Task: In the Contact  JacksonJohn@Zoho.com, Log Postal mail with desription: 'Received a postal mail package from a customer returning a product.'; Add date: '16 August, 2023', attach the document: Project_plan.docx. Logged in from softage.10@softage.net
Action: Mouse moved to (77, 62)
Screenshot: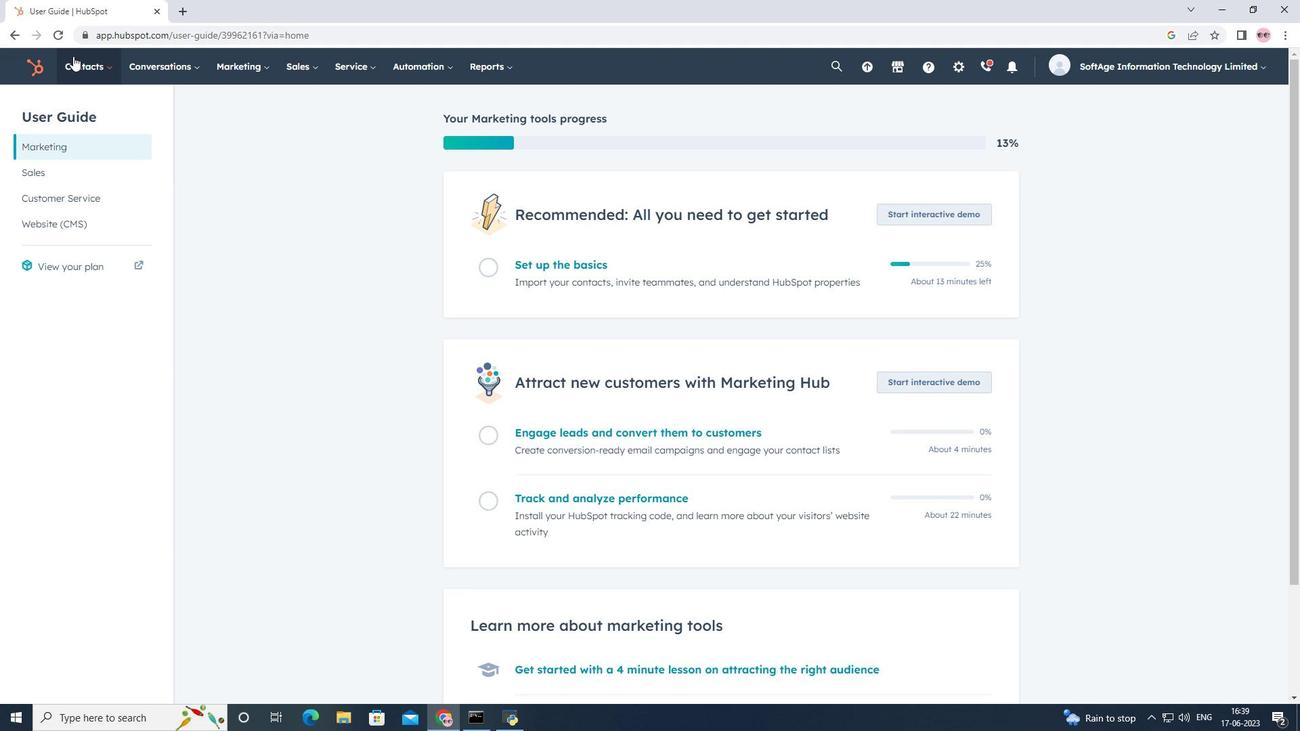 
Action: Mouse pressed left at (77, 62)
Screenshot: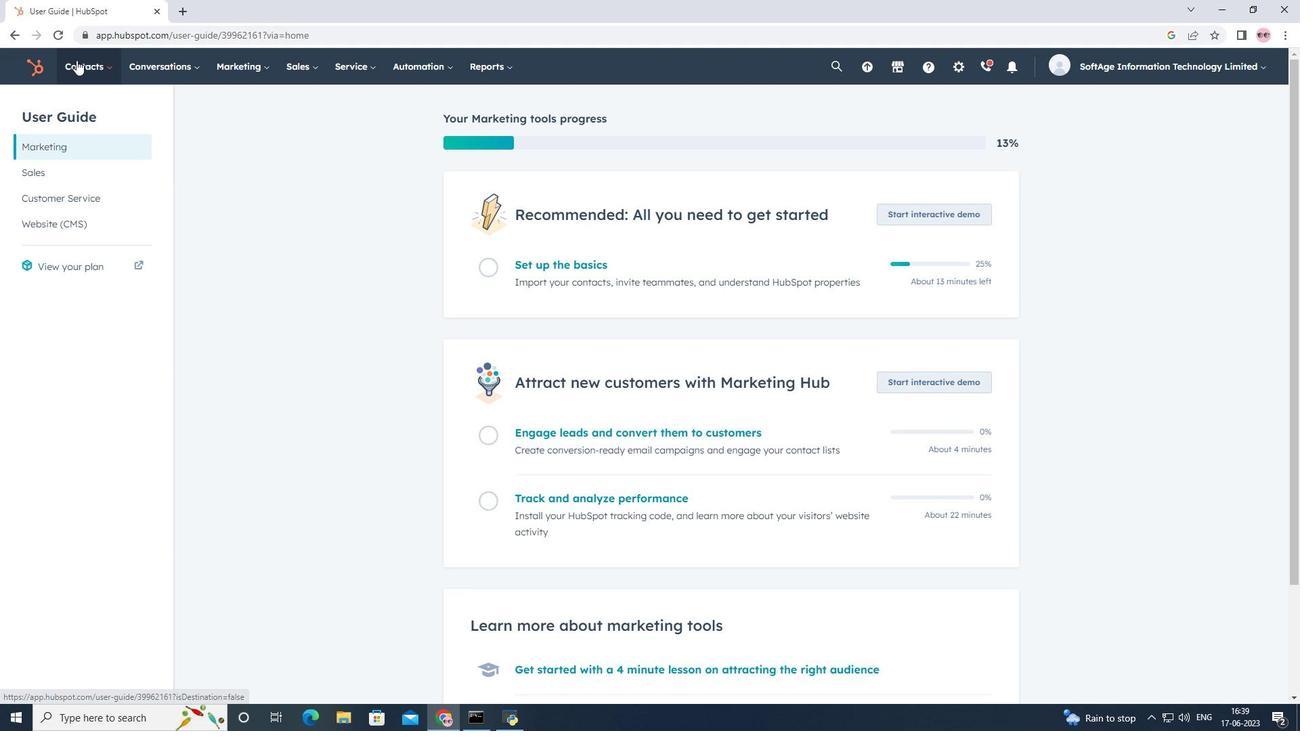 
Action: Mouse moved to (95, 104)
Screenshot: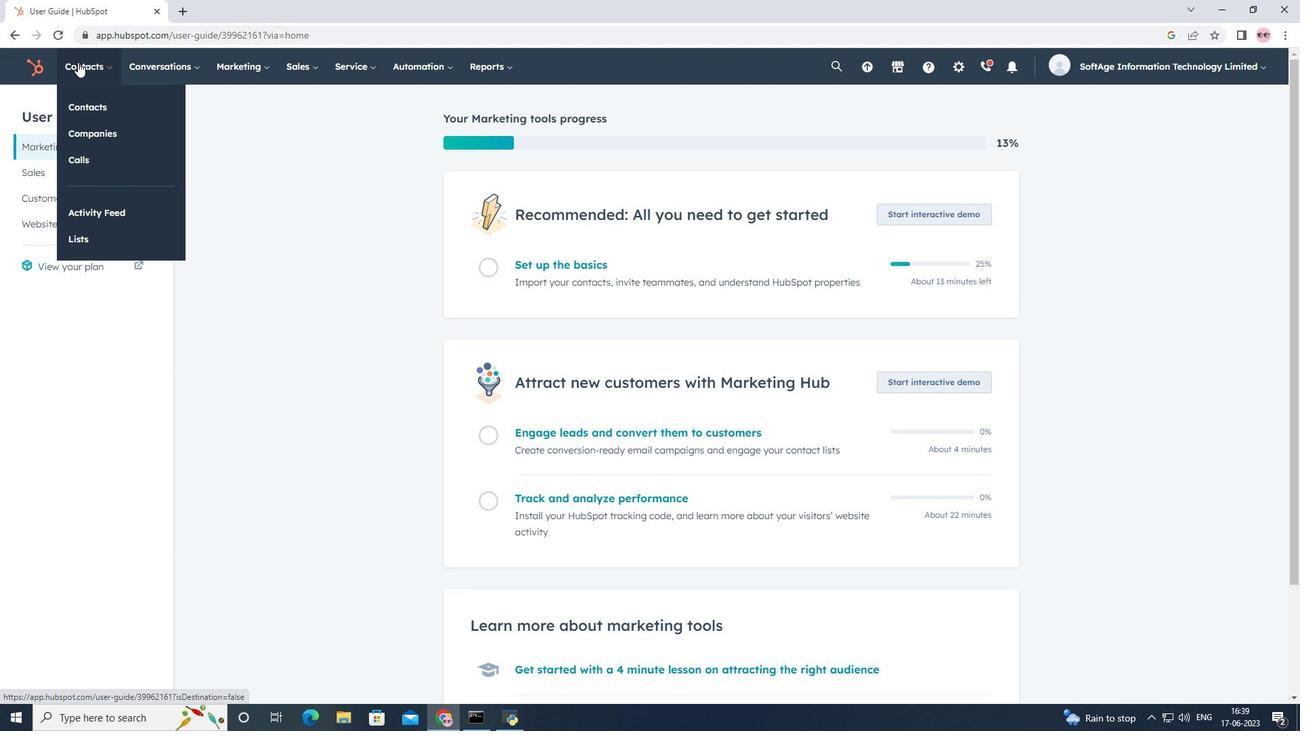 
Action: Mouse pressed left at (95, 104)
Screenshot: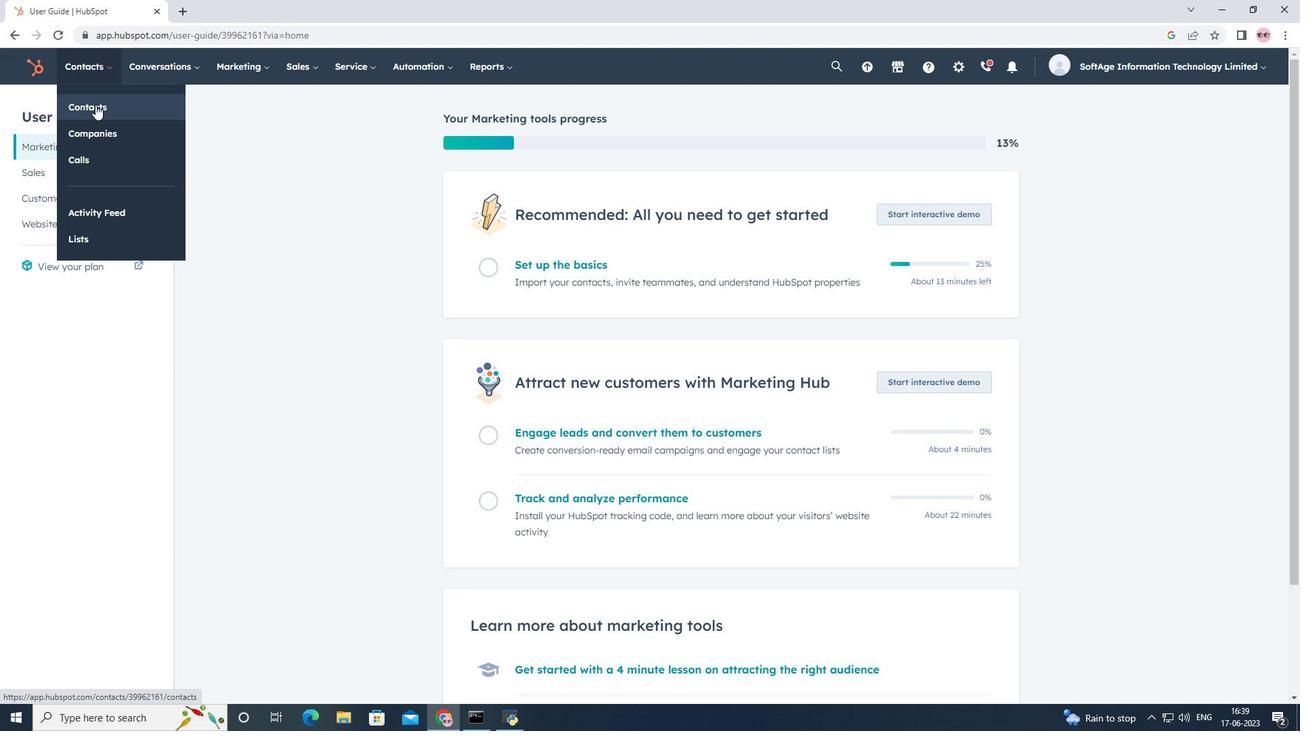
Action: Mouse moved to (107, 210)
Screenshot: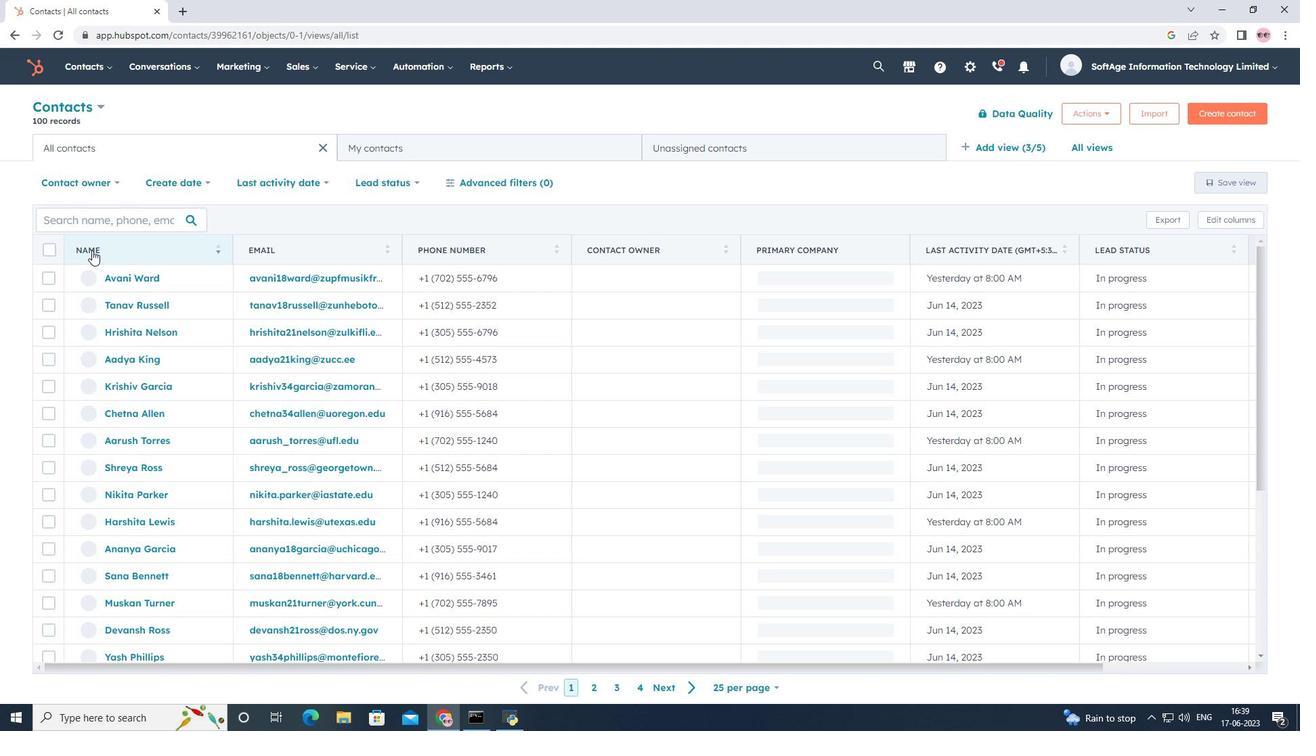
Action: Mouse pressed left at (107, 210)
Screenshot: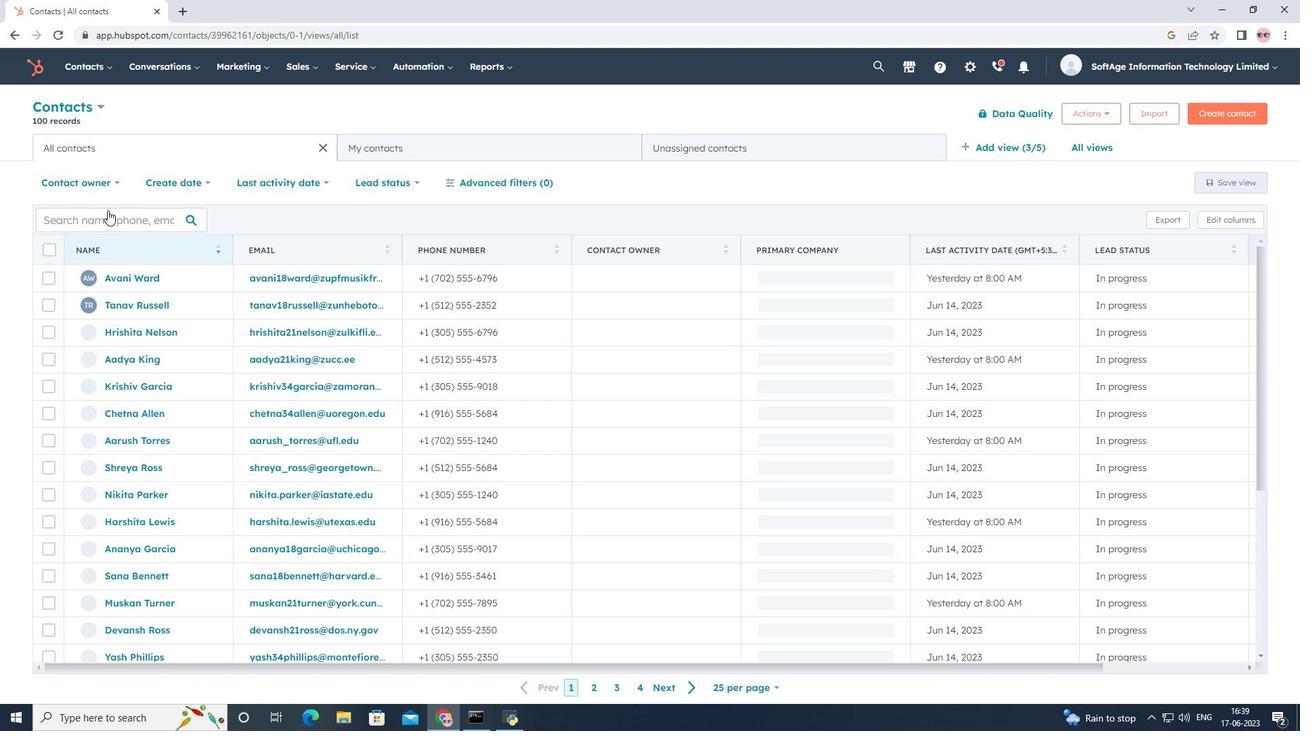 
Action: Mouse moved to (107, 216)
Screenshot: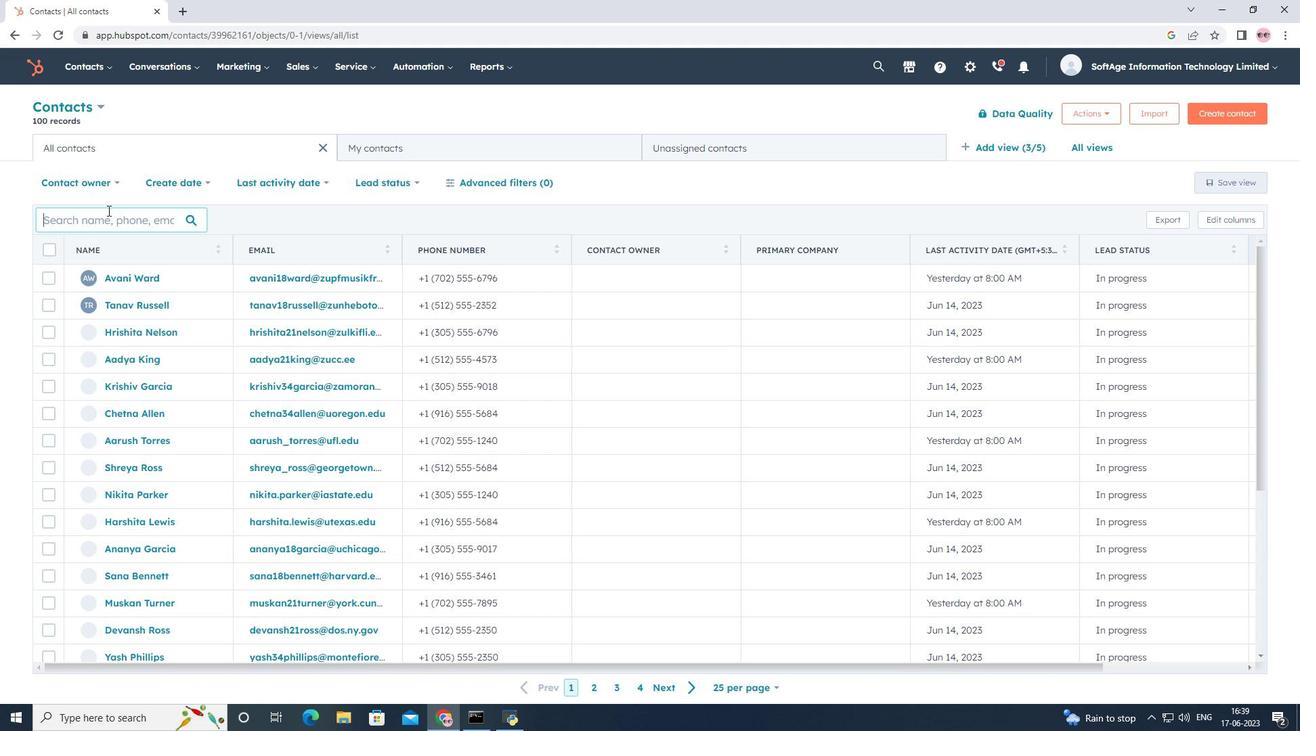 
Action: Key pressed <Key.shift>JA<Key.backspace>ackson<Key.shift>John<Key.shift>@<Key.shift>Zoho.com
Screenshot: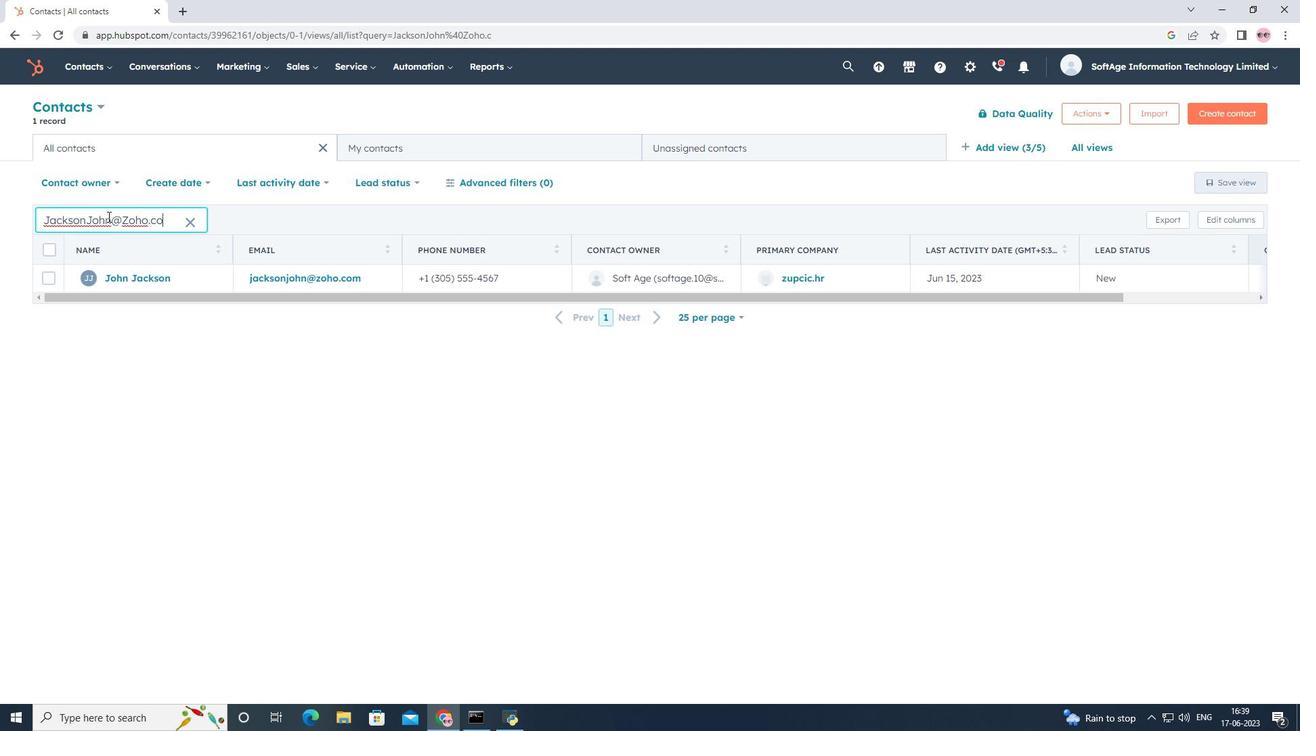 
Action: Mouse moved to (142, 279)
Screenshot: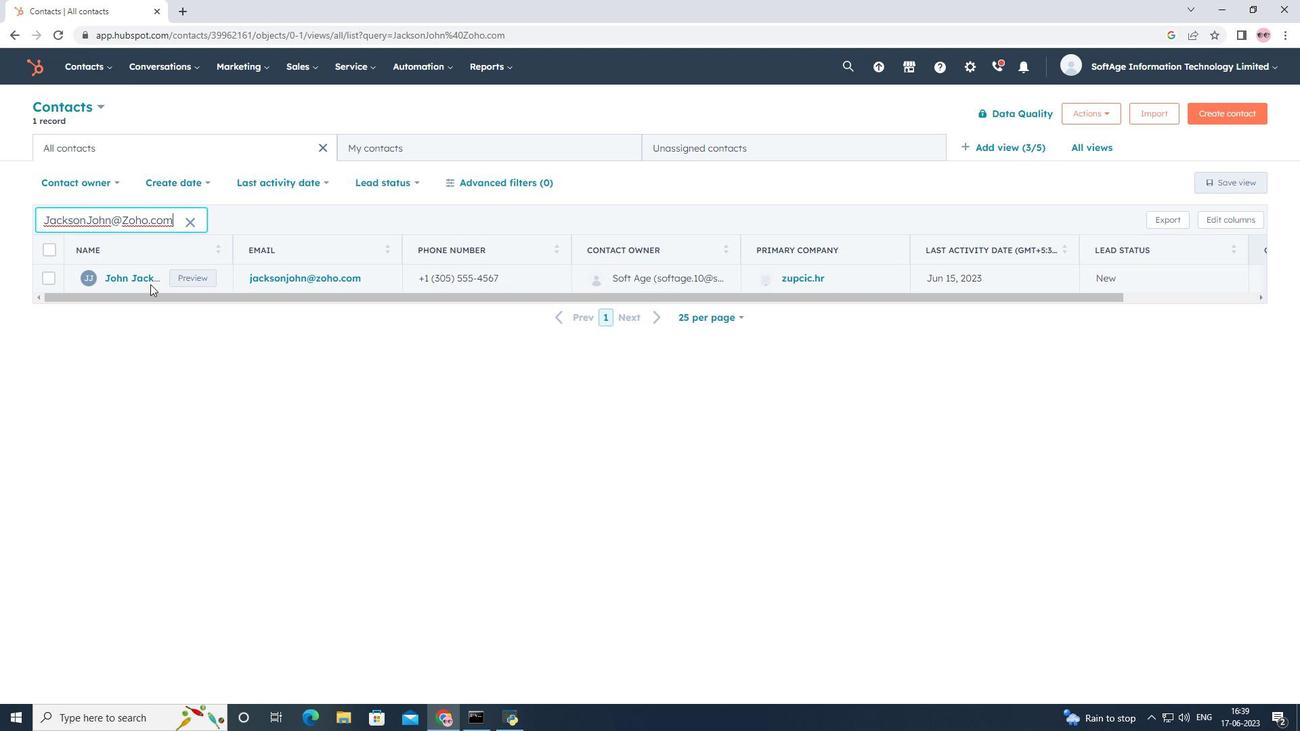 
Action: Mouse pressed left at (142, 279)
Screenshot: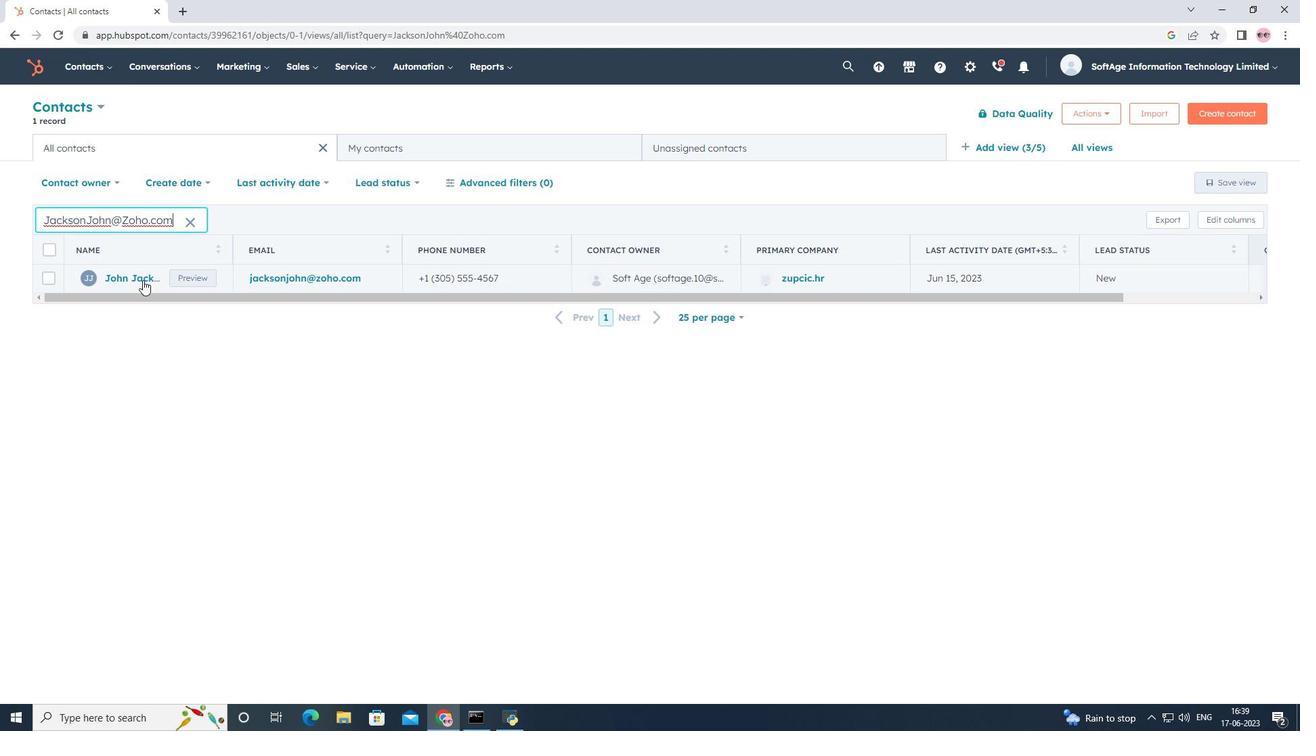 
Action: Mouse moved to (259, 220)
Screenshot: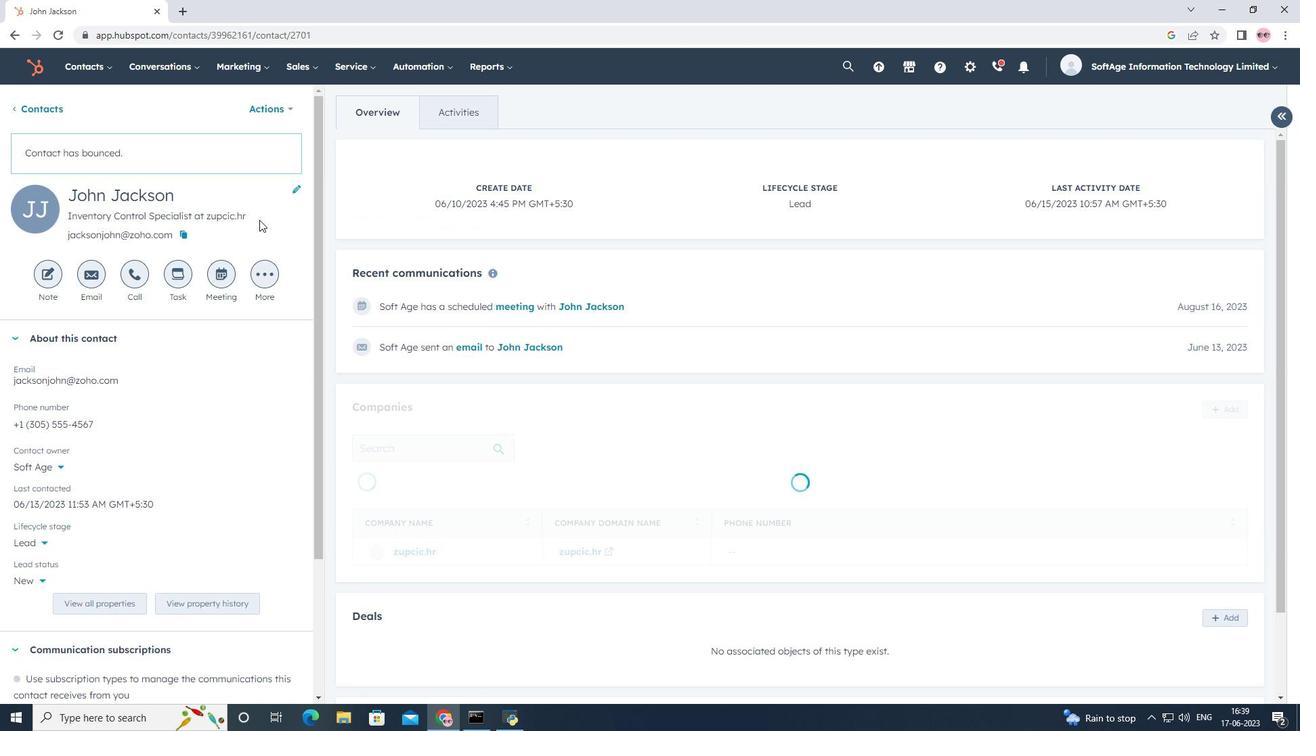 
Action: Mouse pressed left at (259, 220)
Screenshot: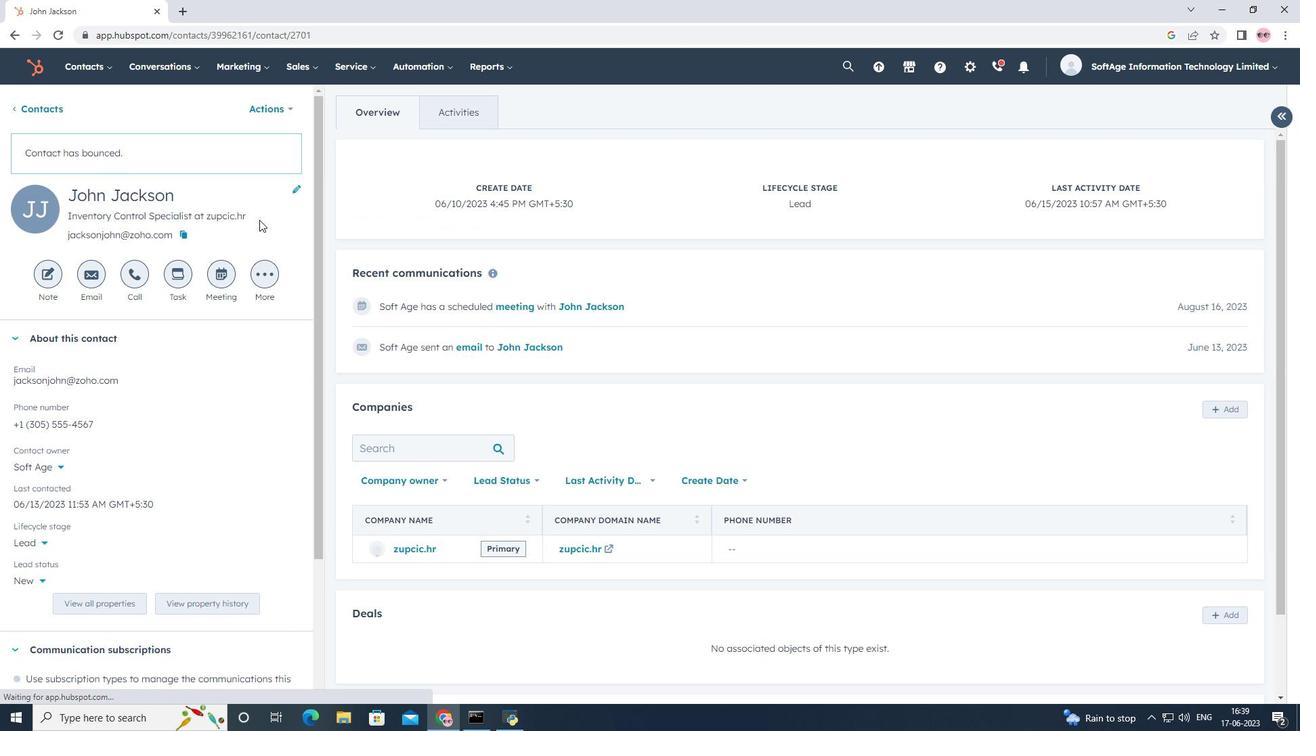 
Action: Mouse moved to (270, 270)
Screenshot: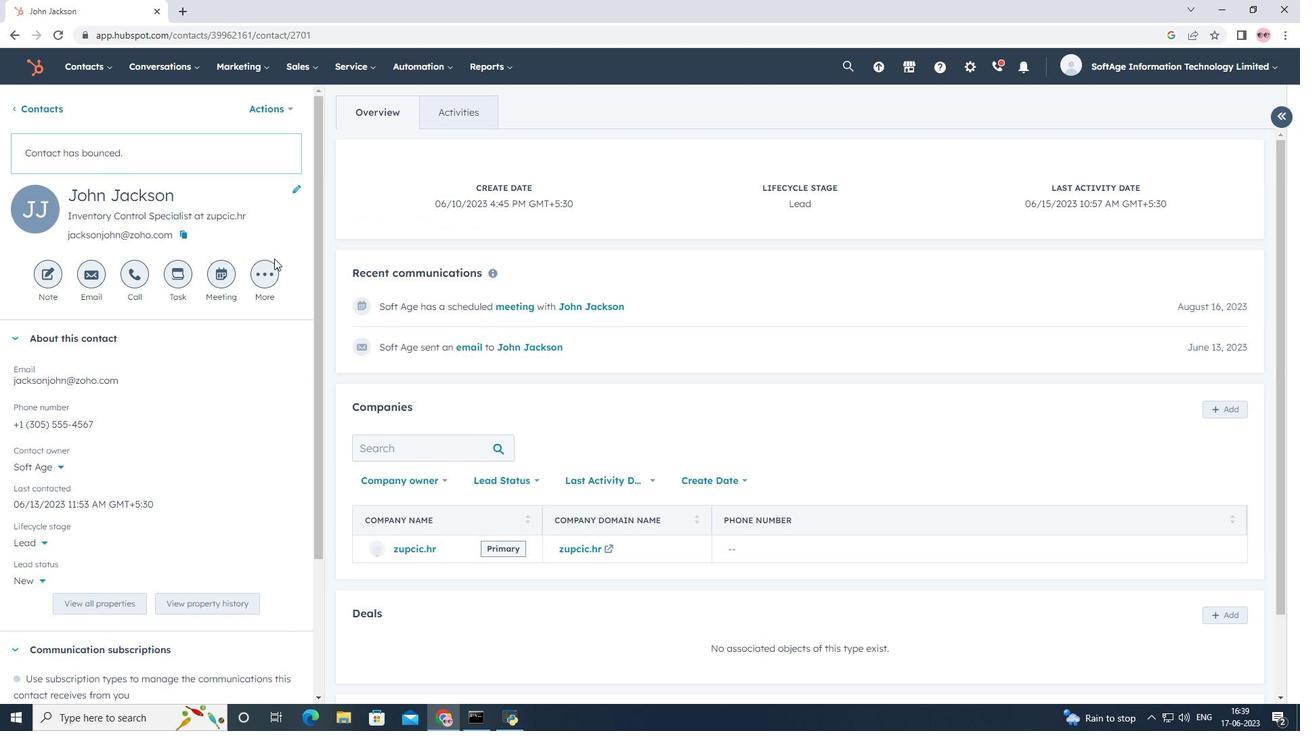 
Action: Mouse pressed left at (270, 270)
Screenshot: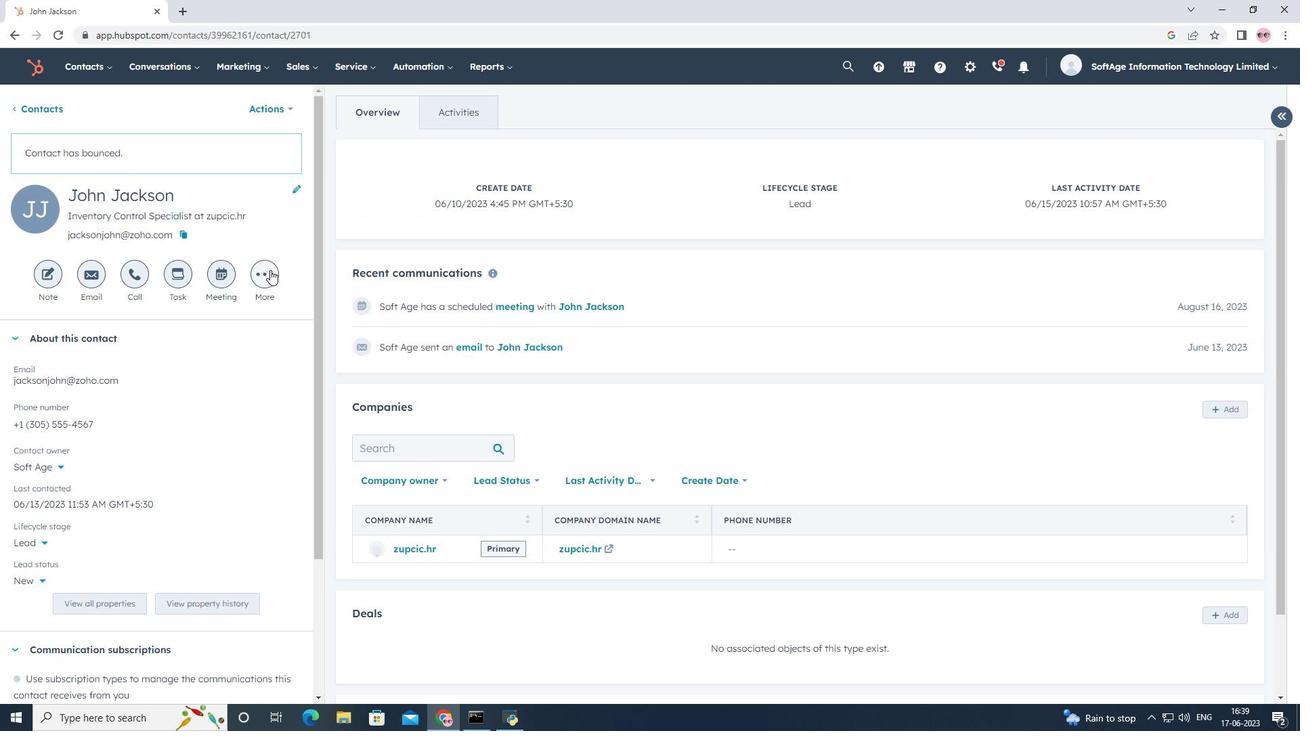 
Action: Mouse moved to (262, 467)
Screenshot: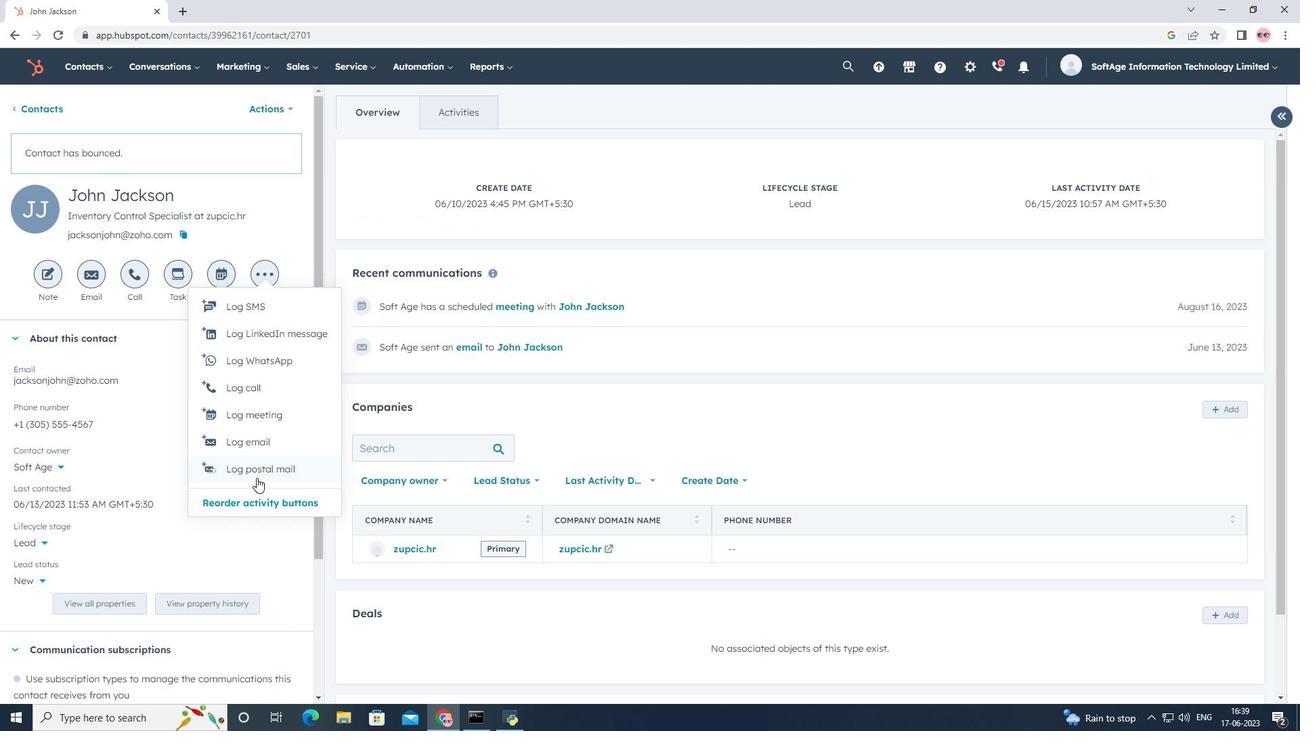 
Action: Mouse pressed left at (262, 467)
Screenshot: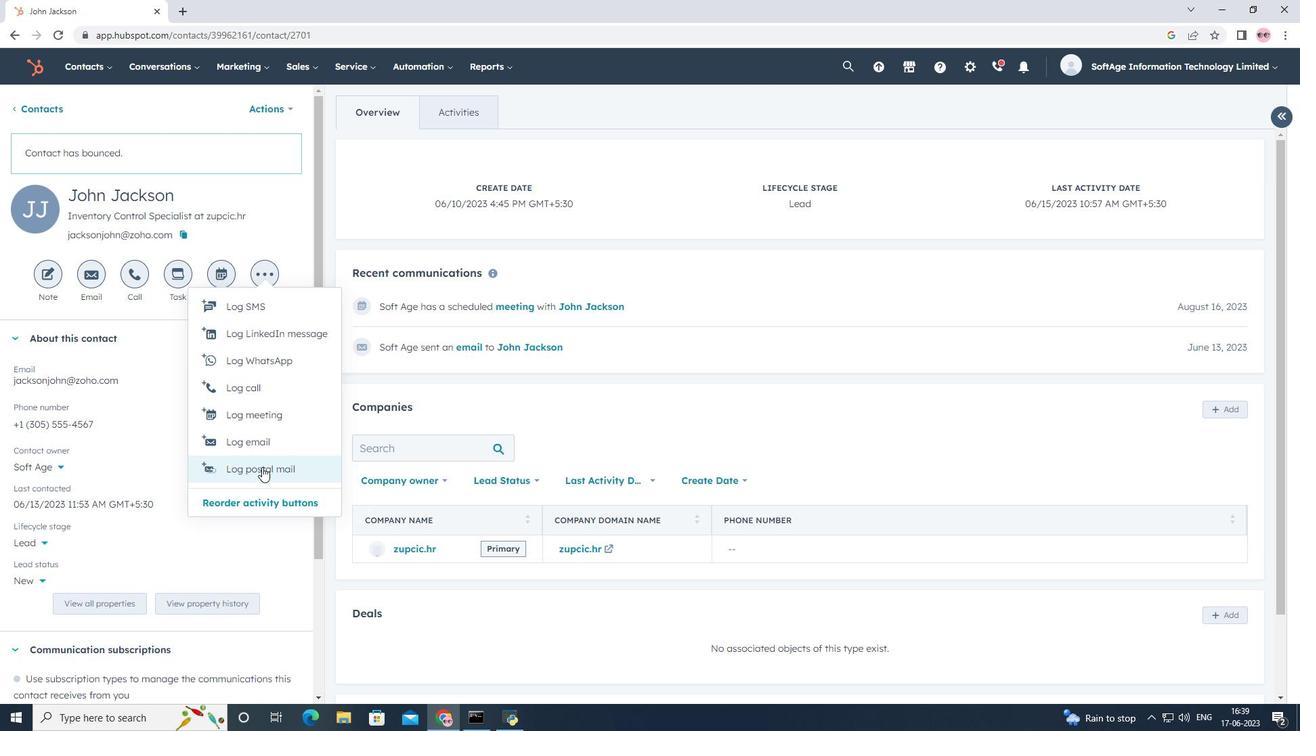 
Action: Mouse moved to (788, 512)
Screenshot: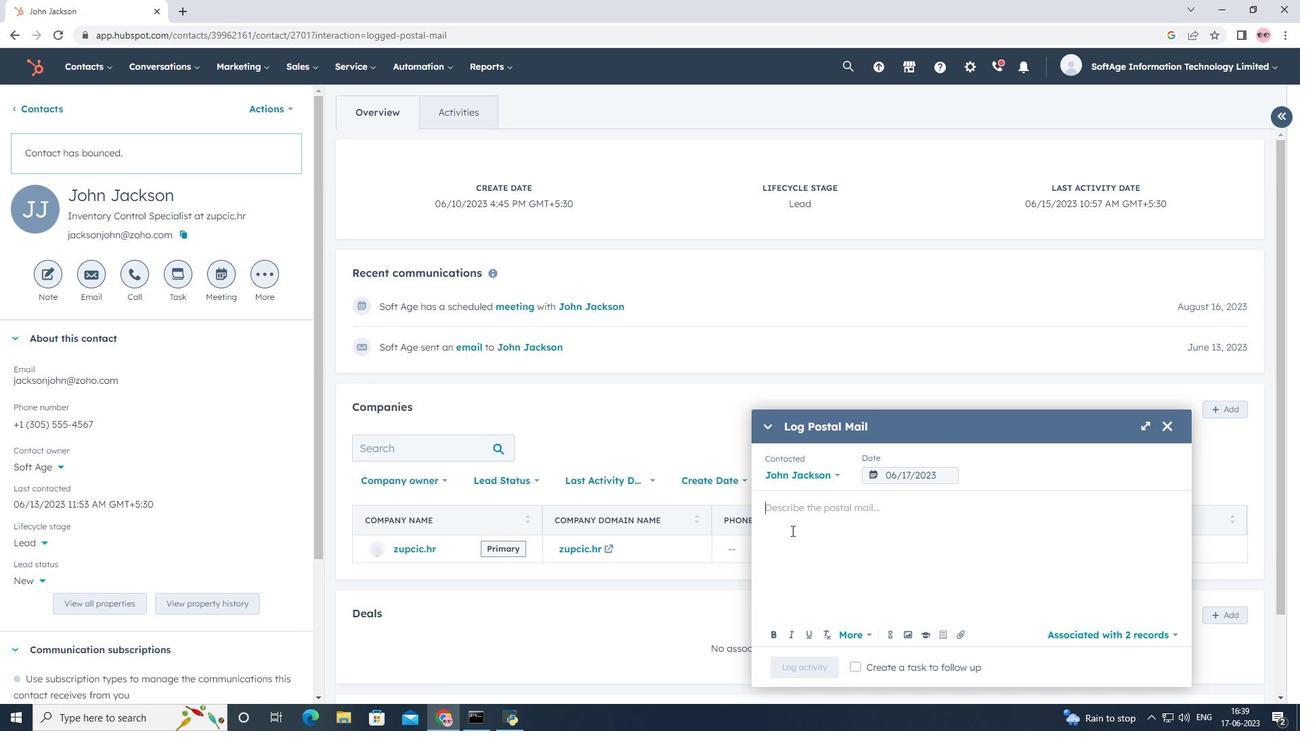 
Action: Mouse pressed left at (788, 512)
Screenshot: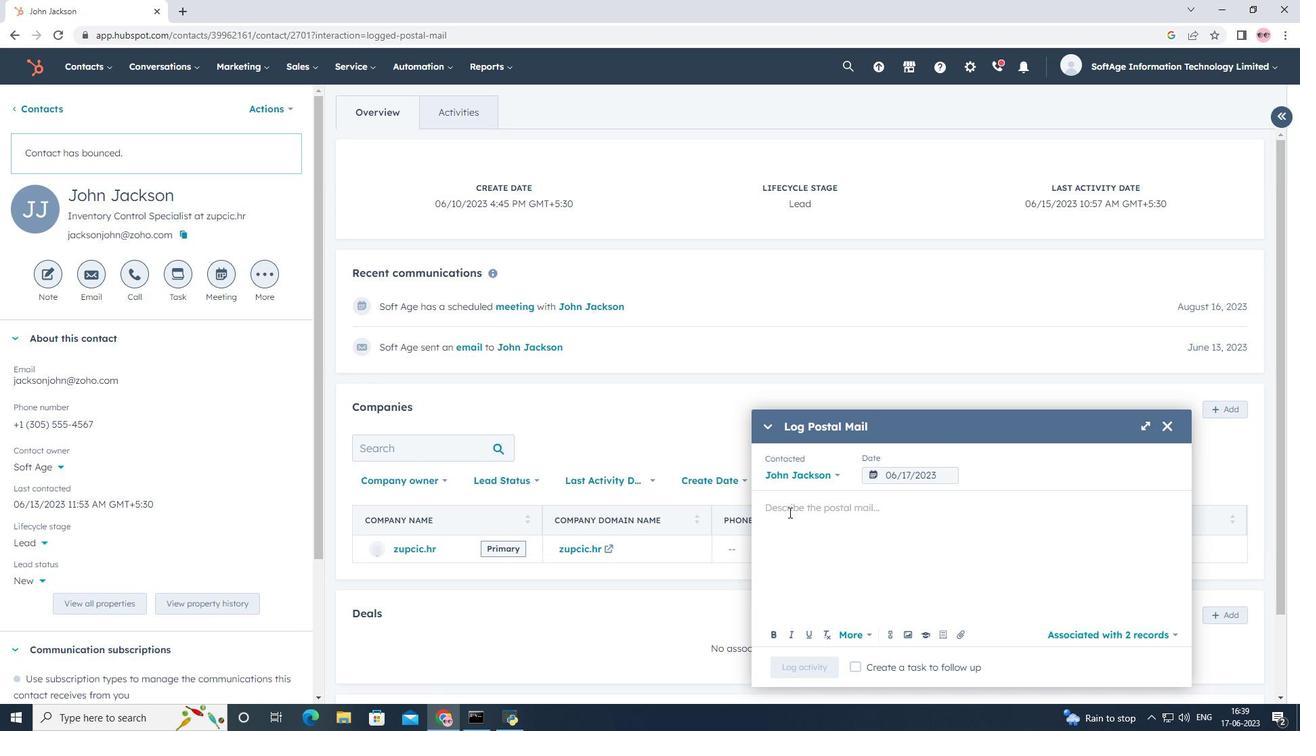 
Action: Key pressed <Key.shift>Rece<Key.backspace><Key.backspace><Key.backspace><Key.backspace><Key.shift>Received<Key.space>a<Key.space><Key.shift>postal<Key.space>mail<Key.space>package<Key.space>mail<Key.space><Key.backspace><Key.backspace><Key.backspace><Key.backspace><Key.backspace>from<Key.space>a<Key.space>customer<Key.space>returning<Key.space>a<Key.space>product.
Screenshot: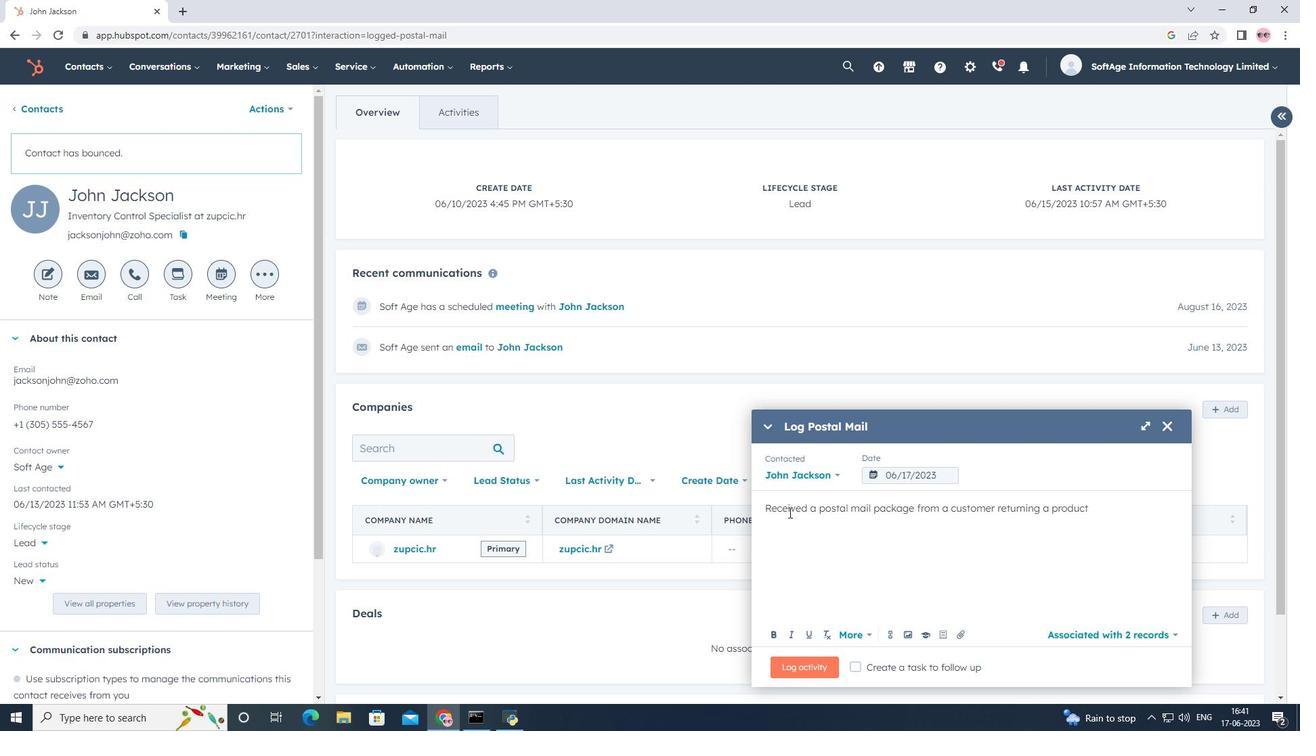 
Action: Mouse moved to (903, 483)
Screenshot: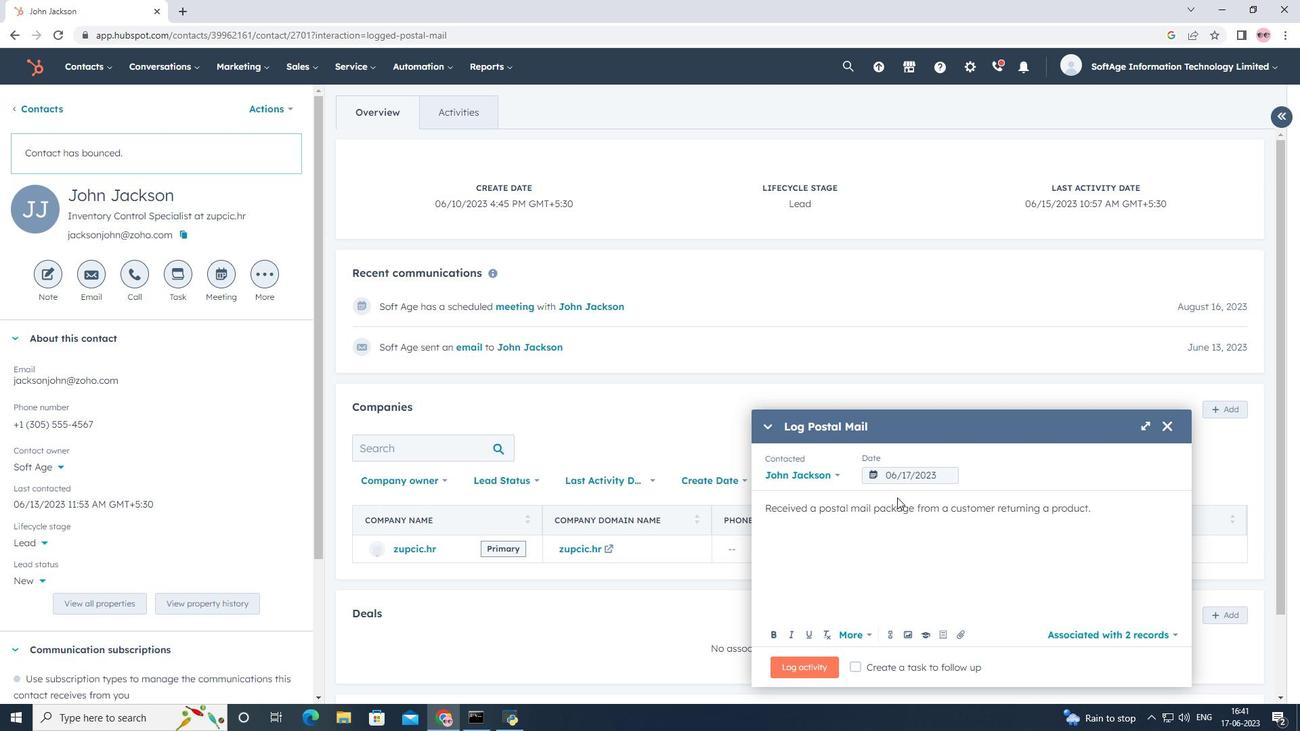 
Action: Mouse pressed left at (903, 483)
Screenshot: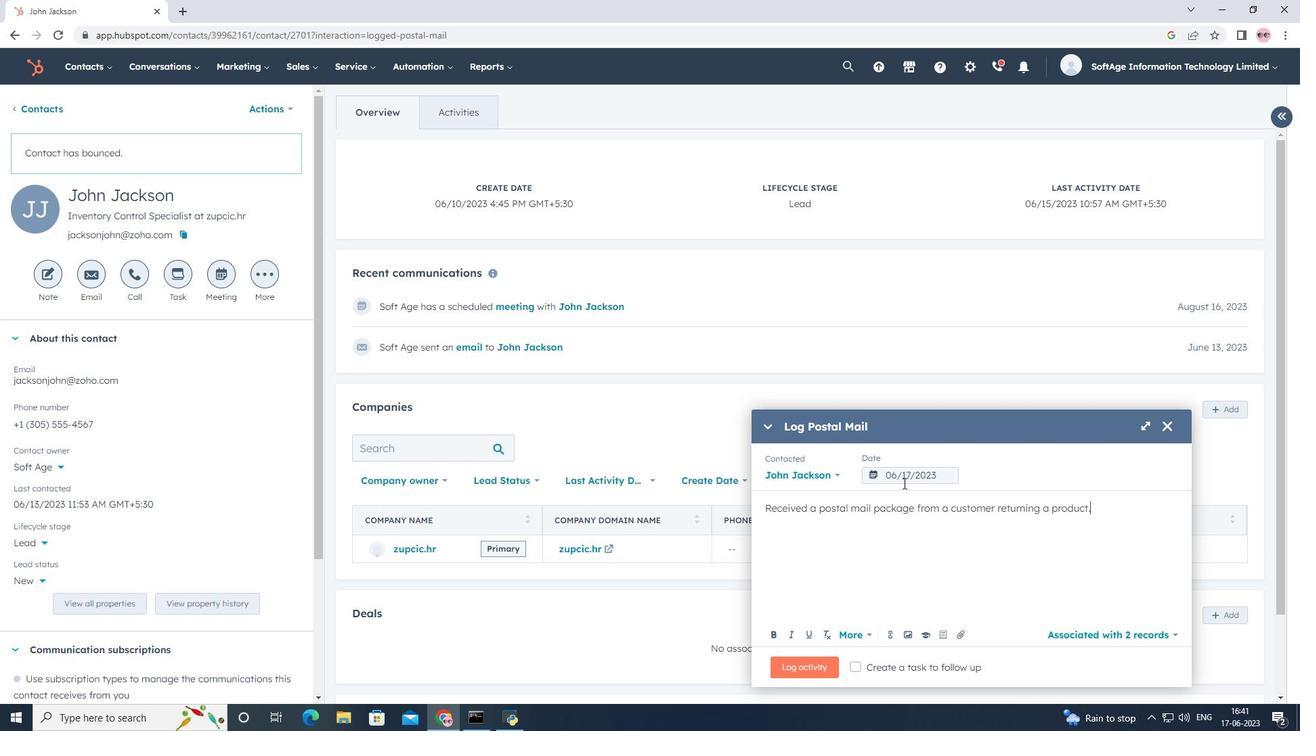 
Action: Mouse moved to (1036, 258)
Screenshot: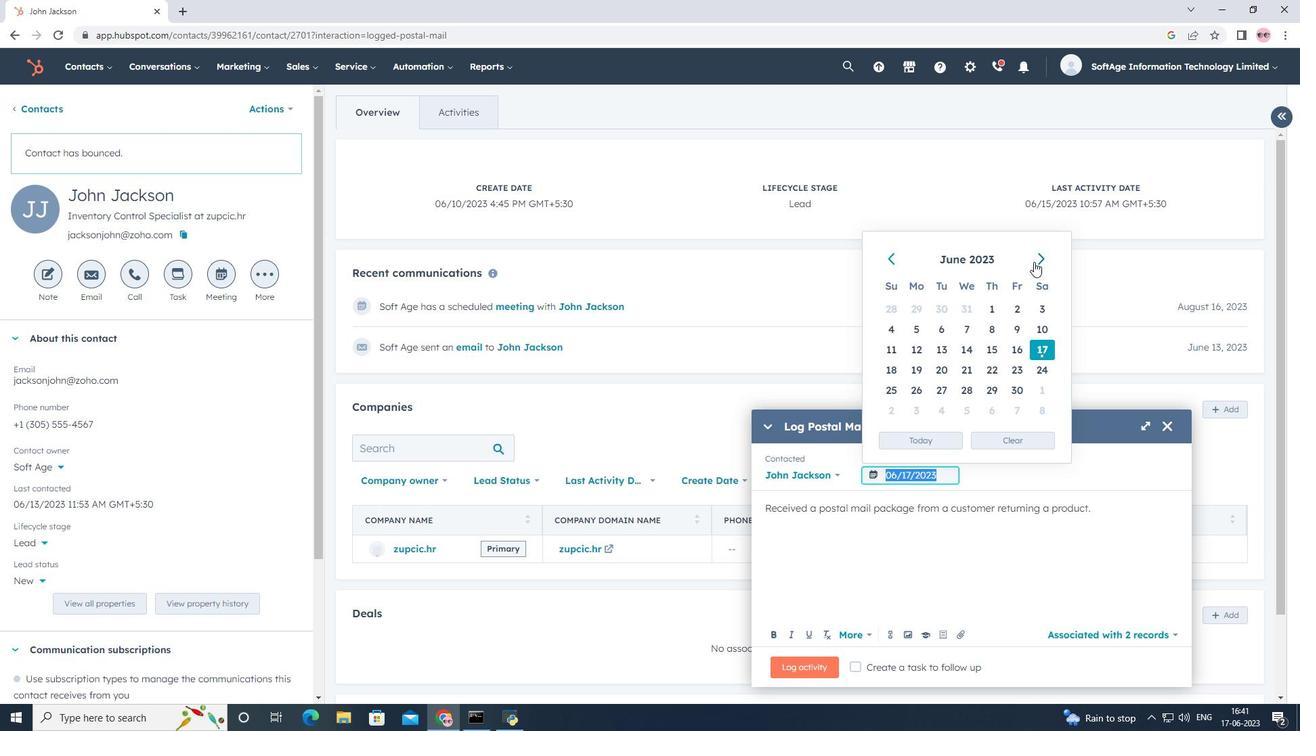 
Action: Mouse pressed left at (1036, 258)
Screenshot: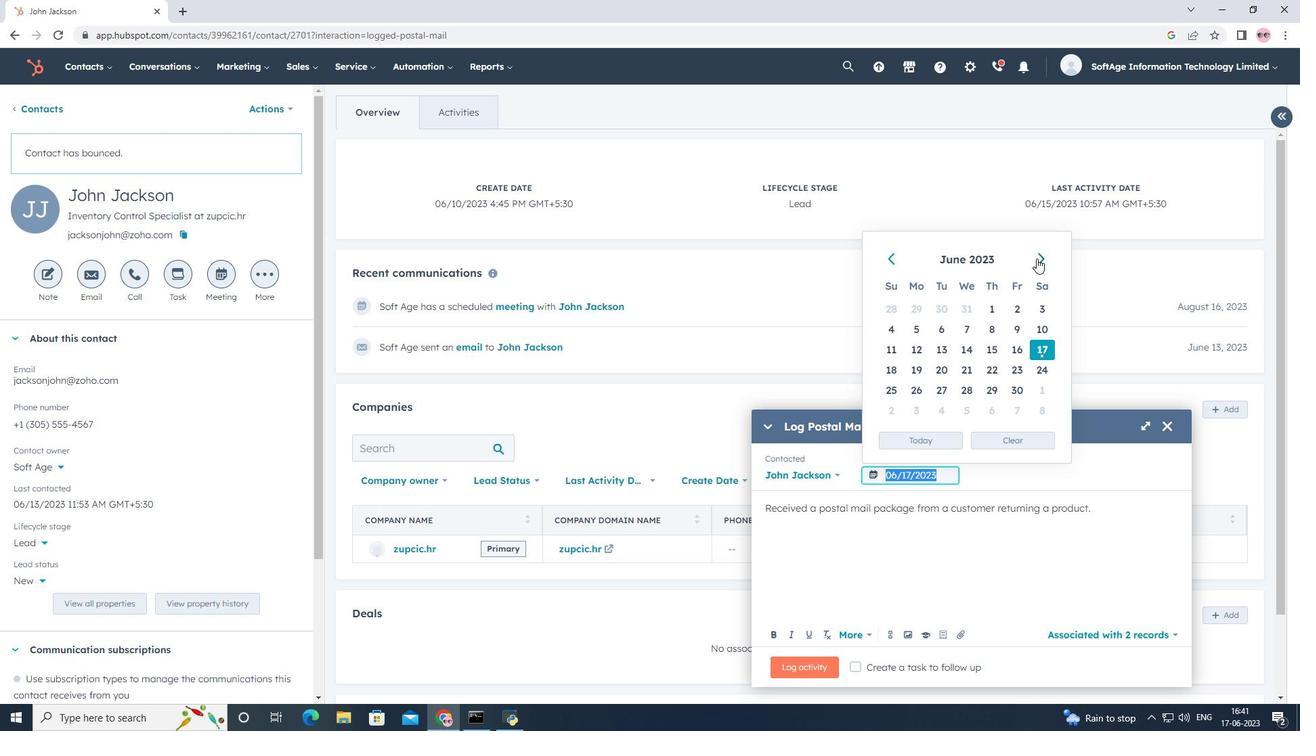 
Action: Mouse pressed left at (1036, 258)
Screenshot: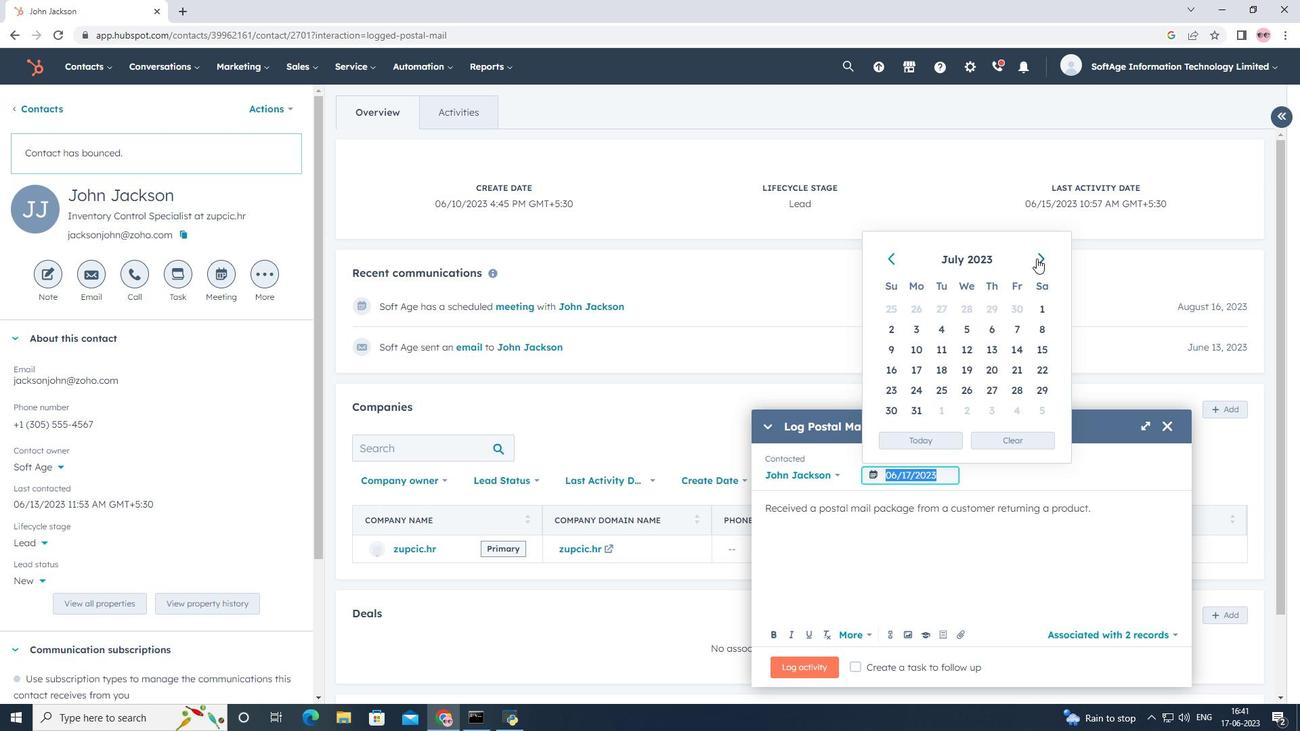 
Action: Mouse moved to (960, 341)
Screenshot: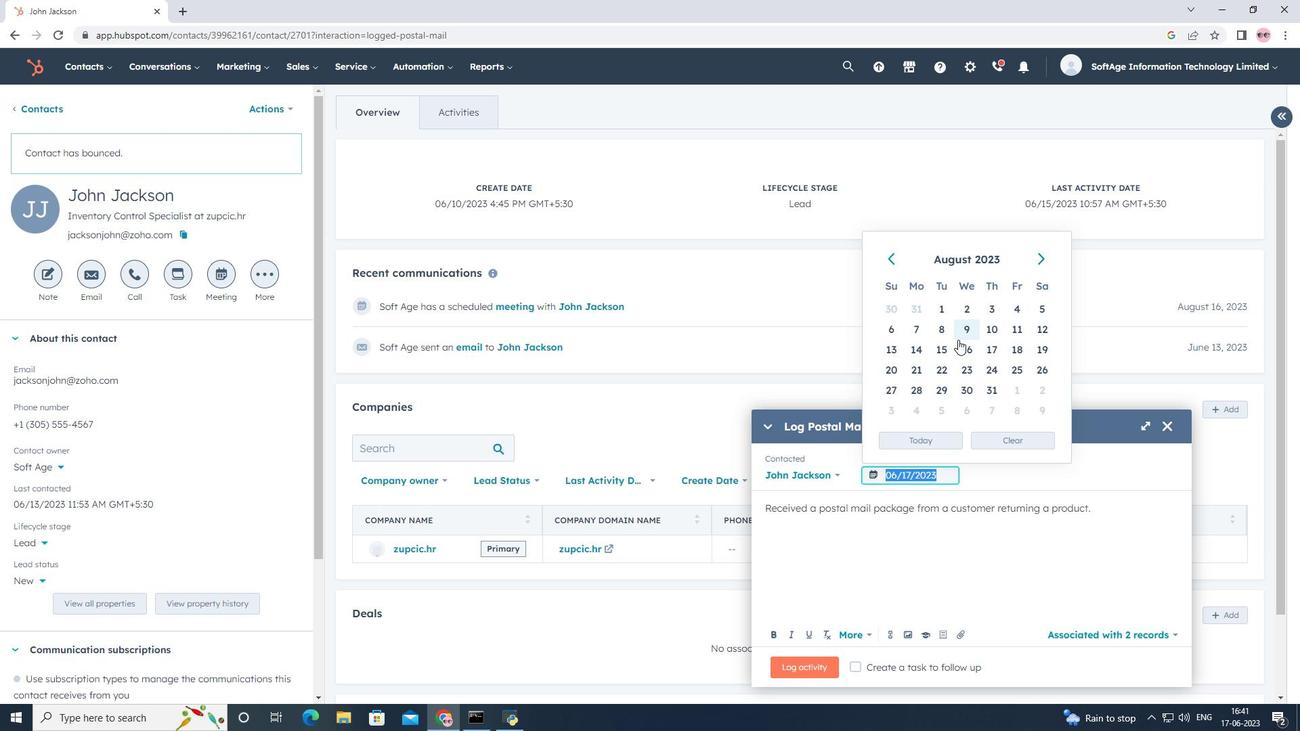 
Action: Mouse pressed left at (960, 341)
Screenshot: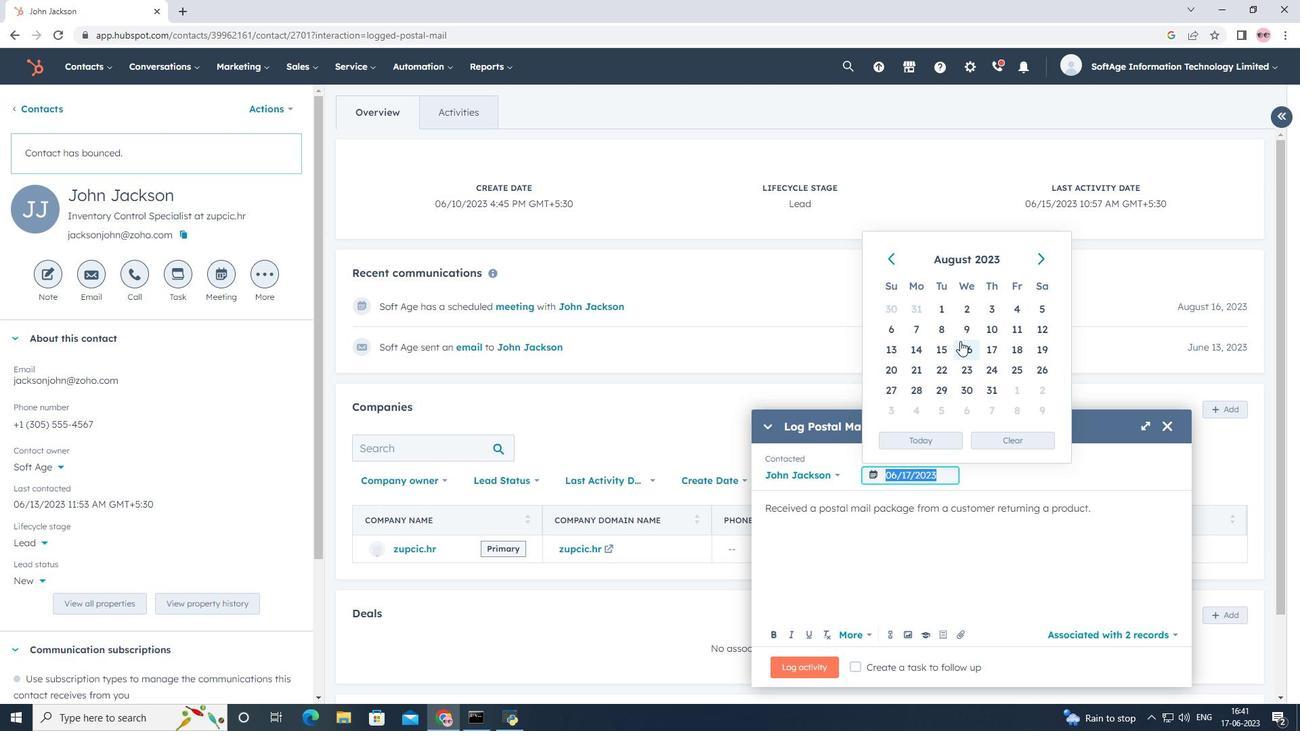 
Action: Mouse moved to (958, 636)
Screenshot: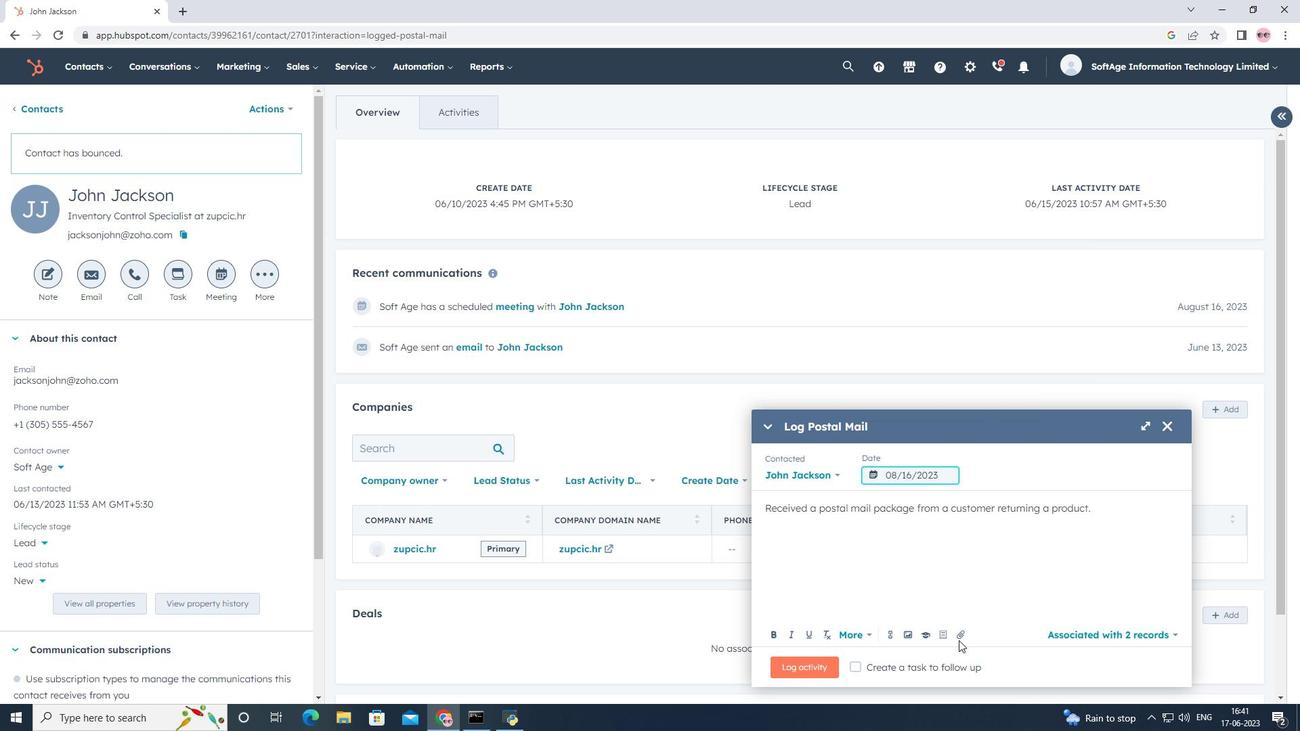 
Action: Mouse pressed left at (958, 636)
Screenshot: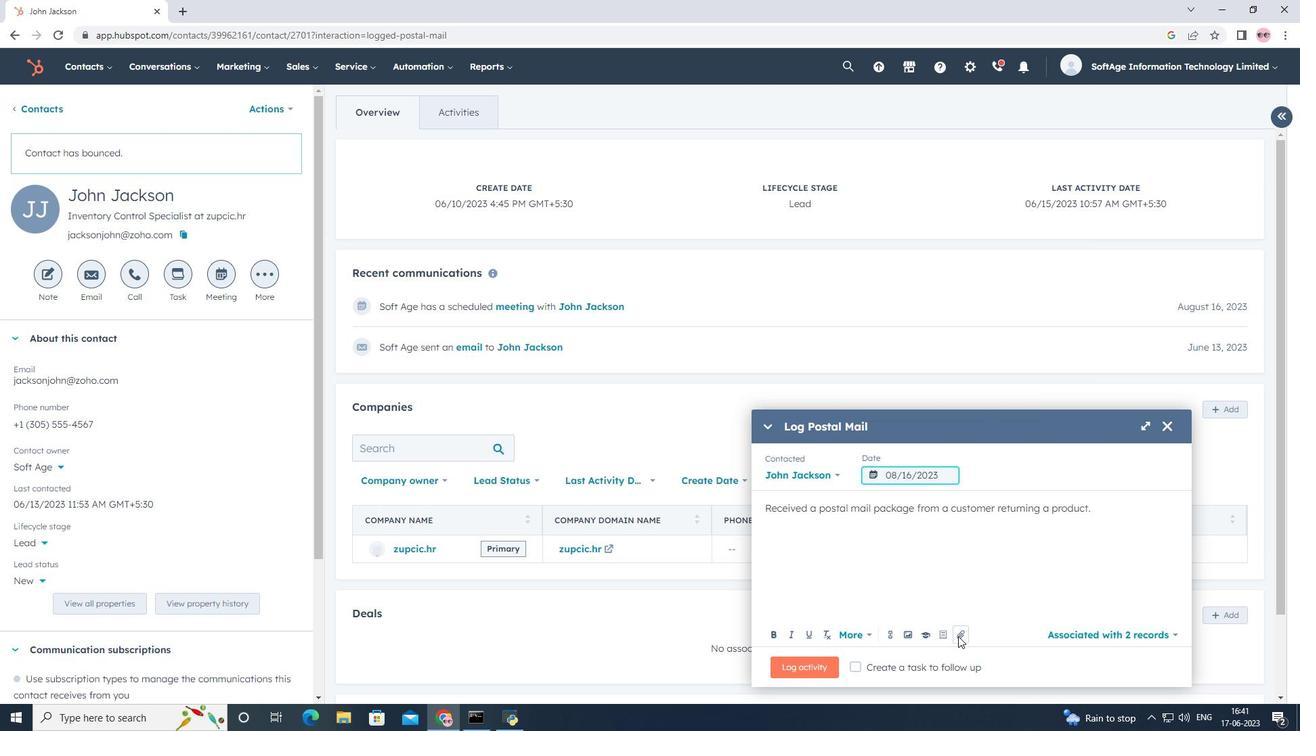 
Action: Mouse moved to (956, 588)
Screenshot: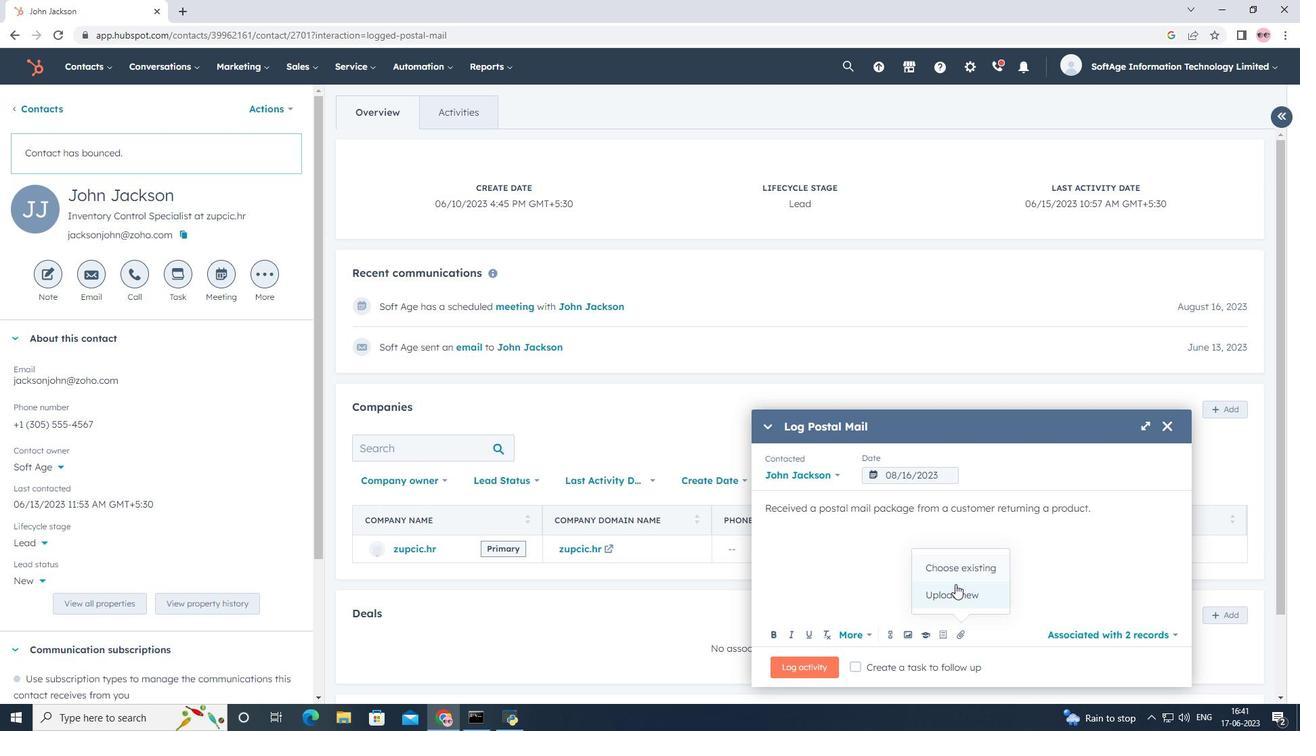 
Action: Mouse pressed left at (956, 588)
Screenshot: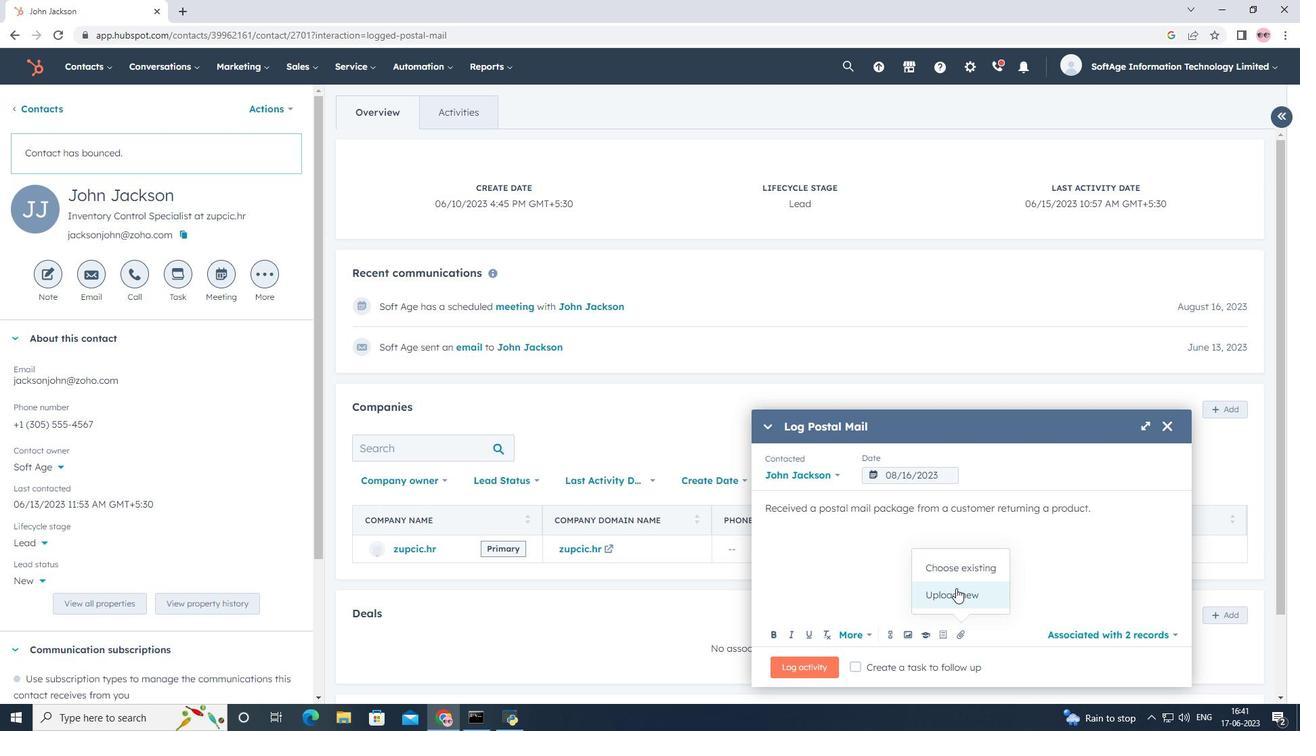 
Action: Mouse moved to (176, 102)
Screenshot: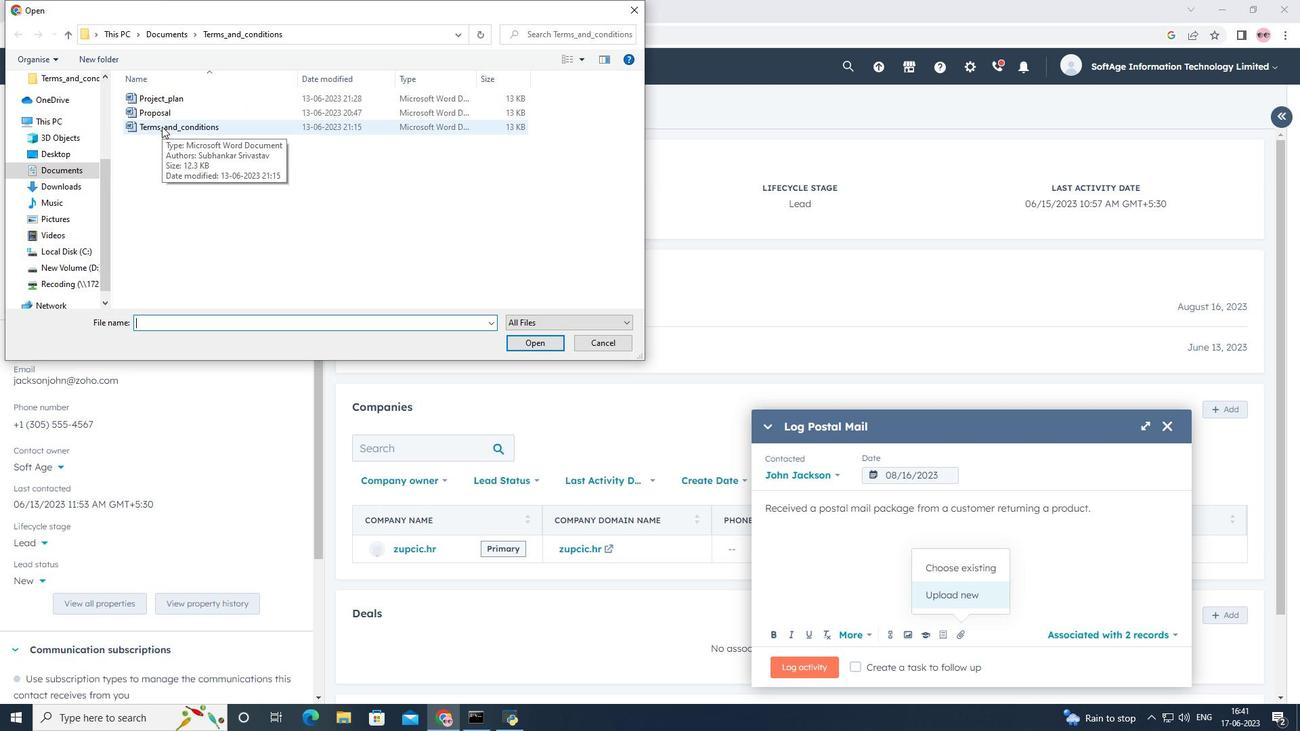 
Action: Mouse pressed left at (176, 102)
Screenshot: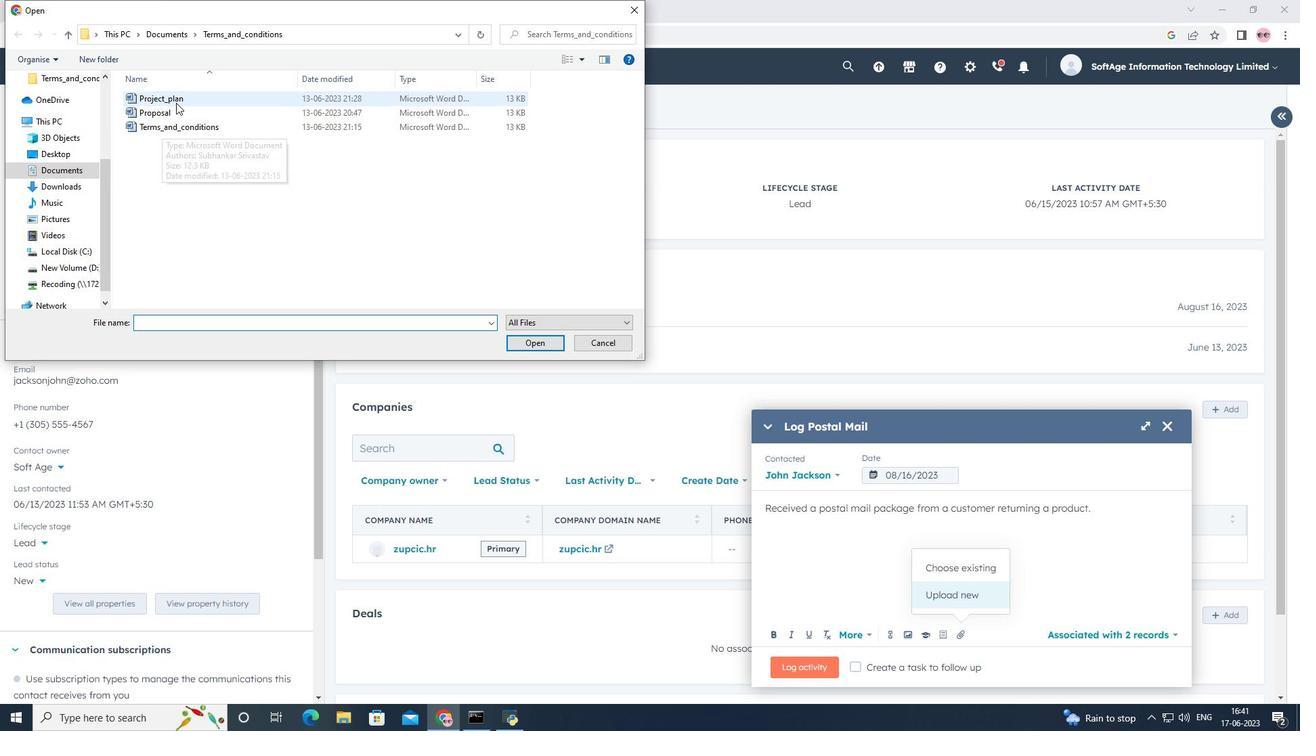 
Action: Mouse moved to (533, 344)
Screenshot: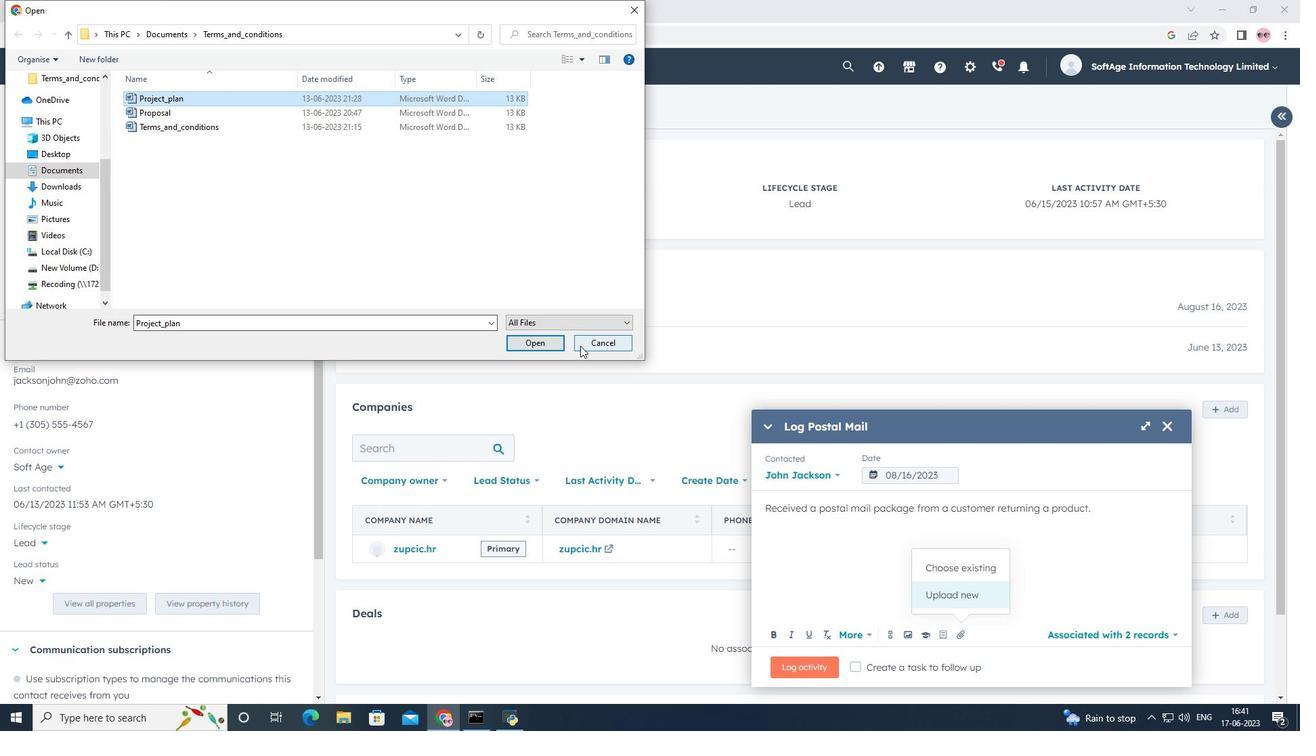 
Action: Mouse pressed left at (533, 344)
Screenshot: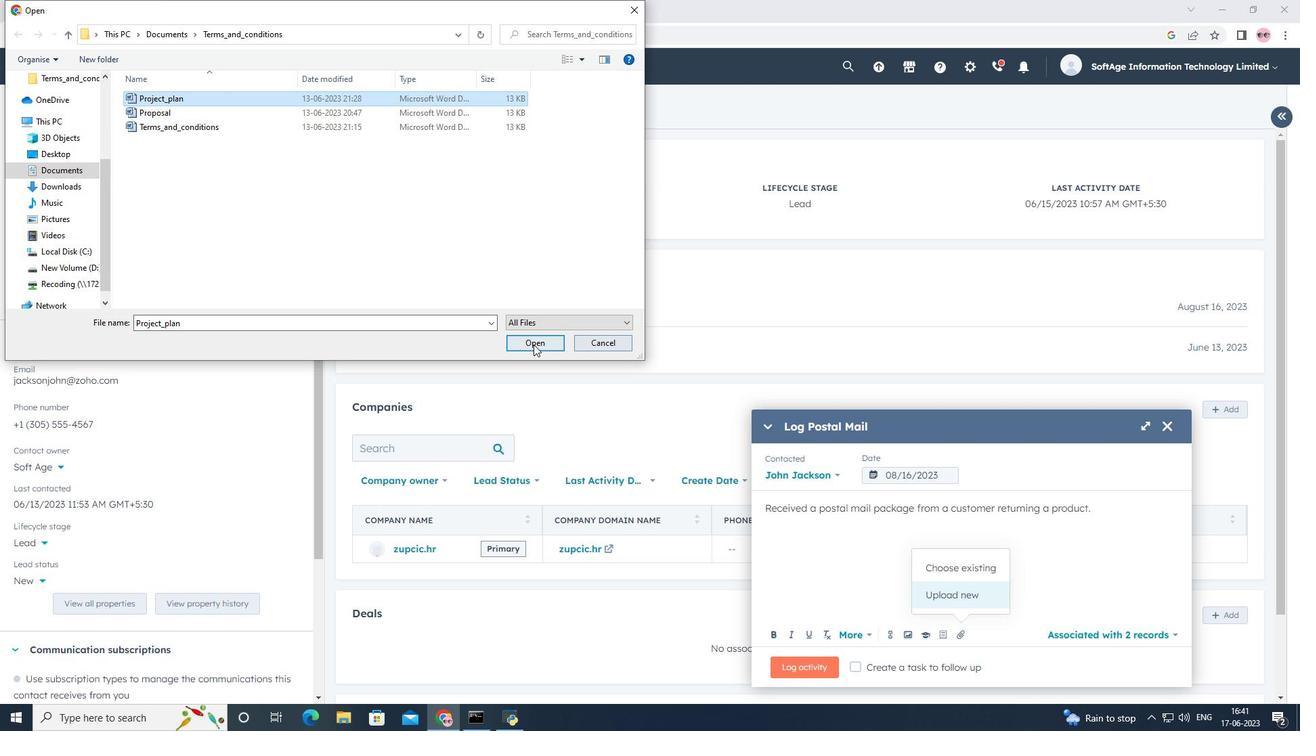 
Action: Mouse moved to (815, 670)
Screenshot: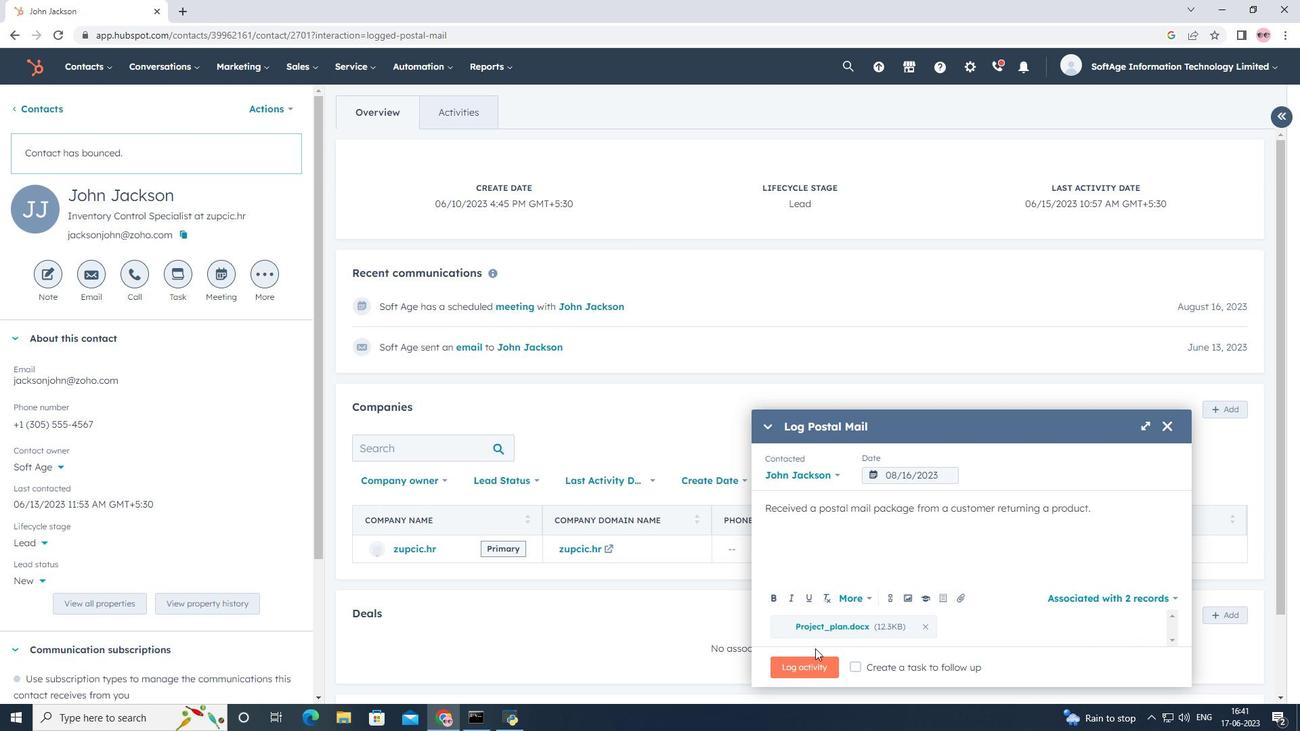 
Action: Mouse pressed left at (815, 670)
Screenshot: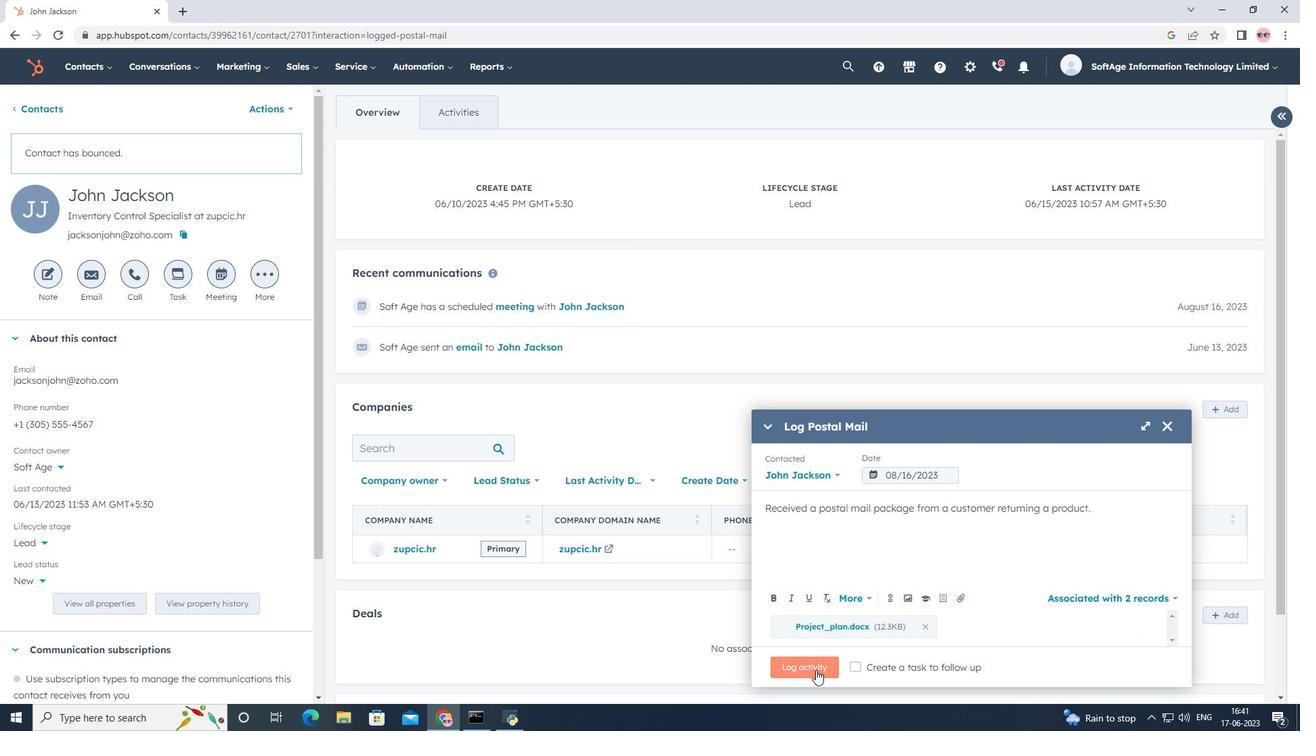 
